 Task: Search one way flight ticket for 3 adults in first from Jamestown: Jamestown Regional Airport to Springfield: Abraham Lincoln Capital Airport on 5-2-2023. Choice of flights is Frontier. Number of bags: 1 carry on bag. Price is upto 100000. Outbound departure time preference is 21:30.
Action: Mouse moved to (379, 336)
Screenshot: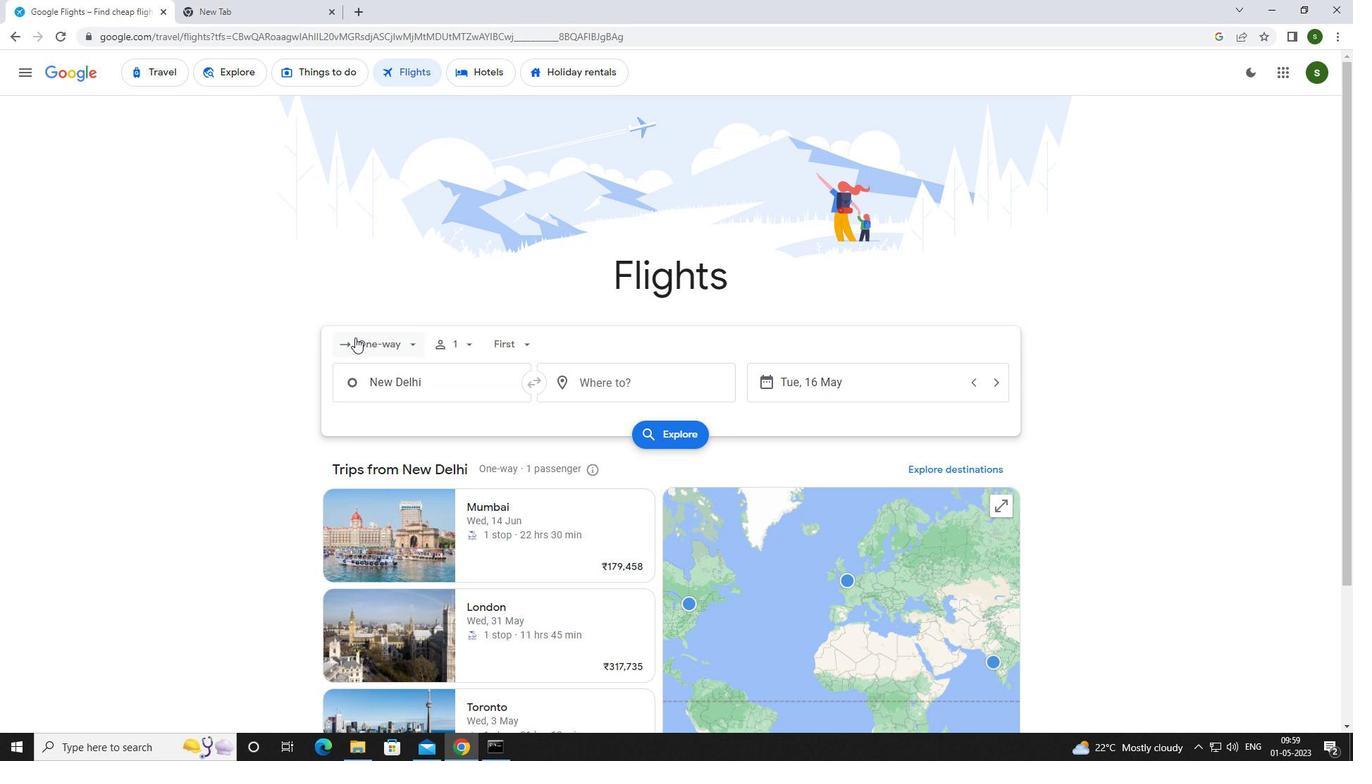
Action: Mouse pressed left at (379, 336)
Screenshot: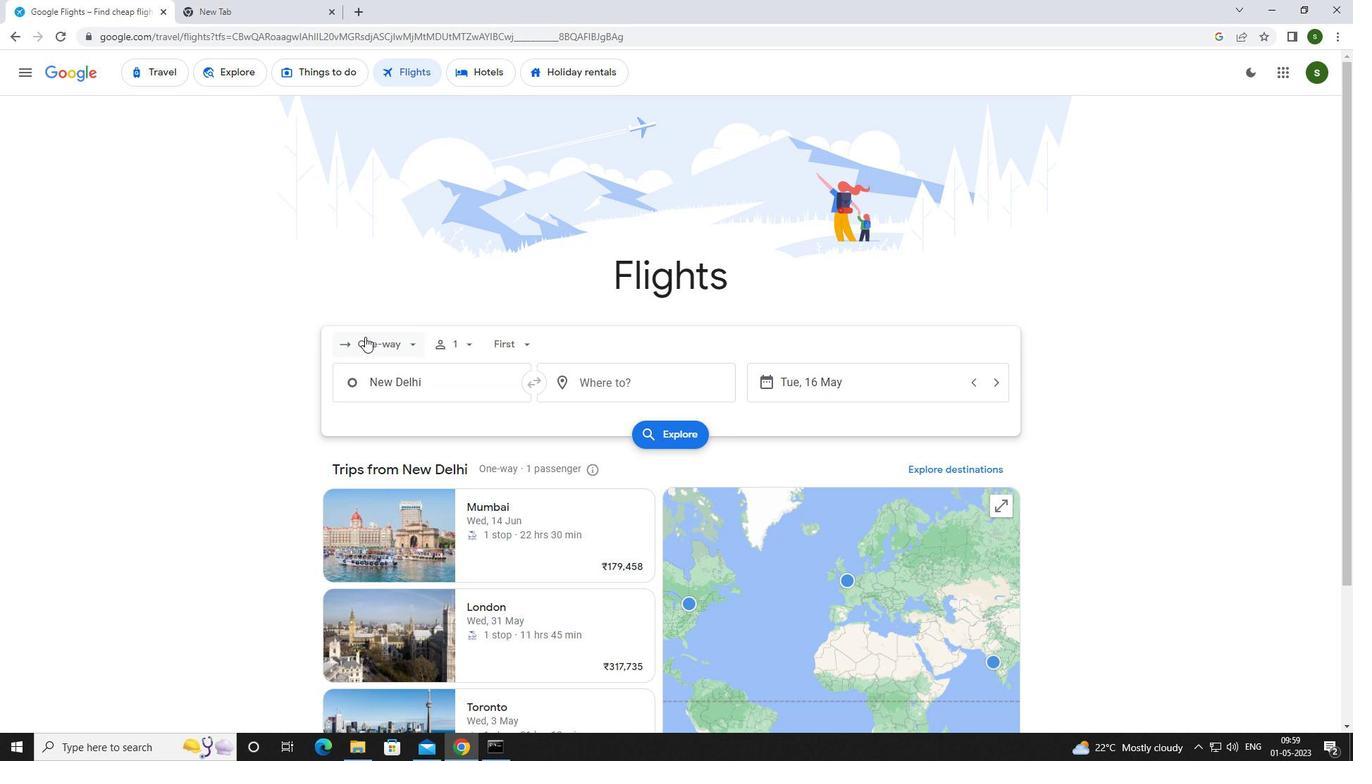 
Action: Mouse moved to (410, 405)
Screenshot: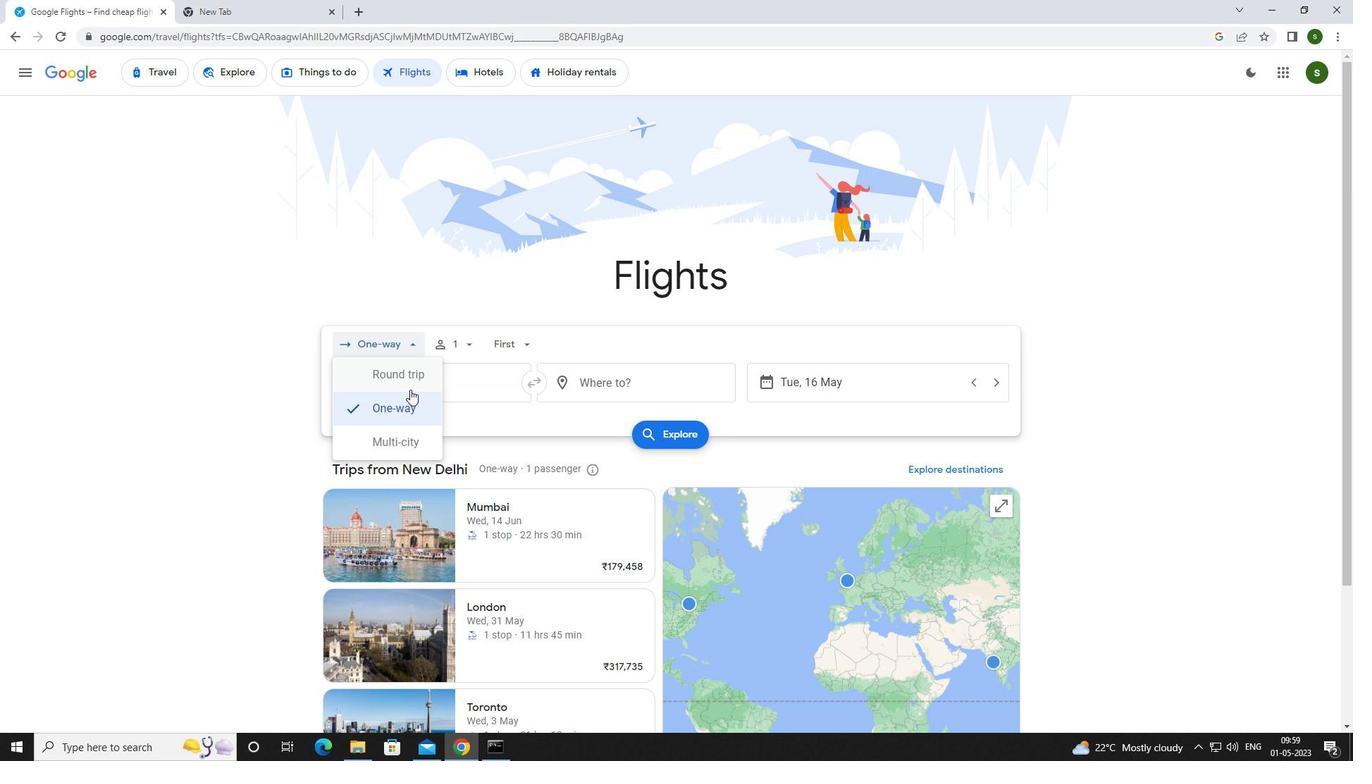 
Action: Mouse pressed left at (410, 405)
Screenshot: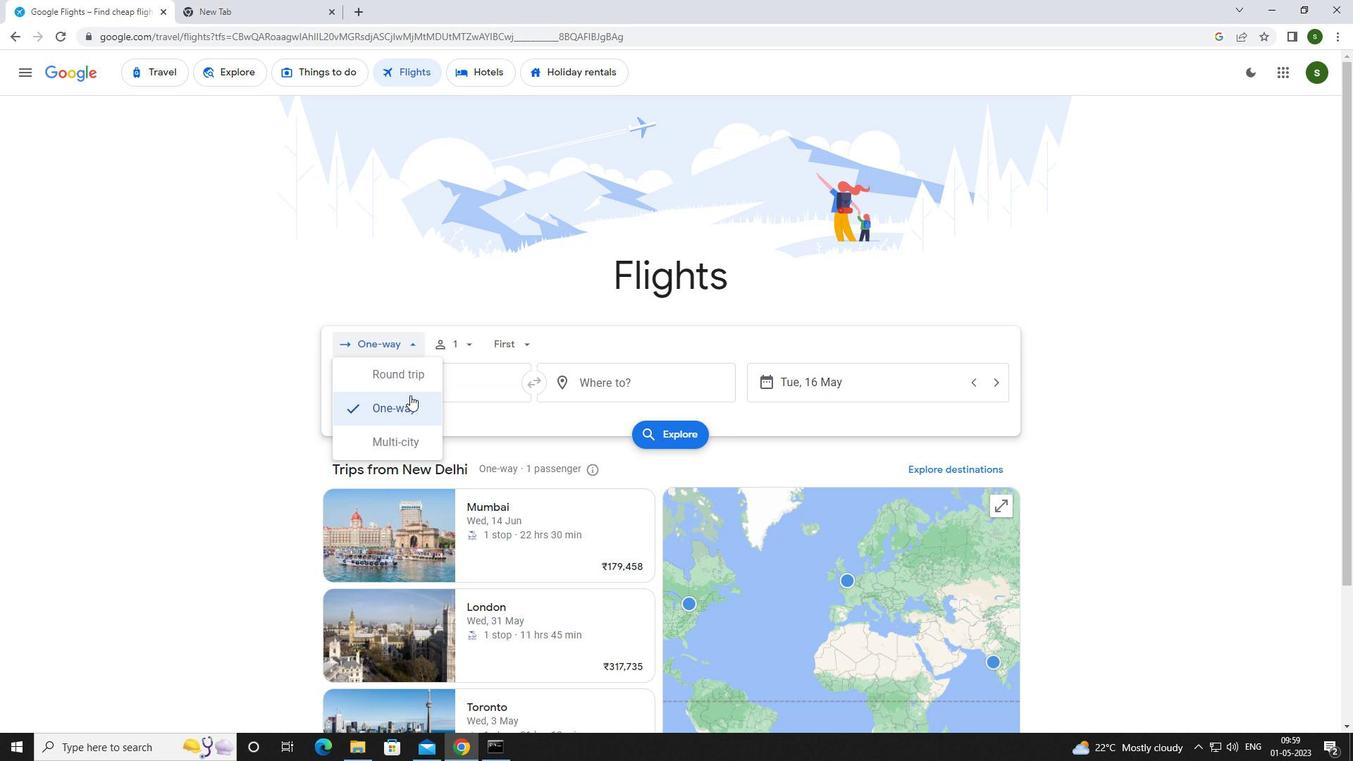 
Action: Mouse moved to (453, 343)
Screenshot: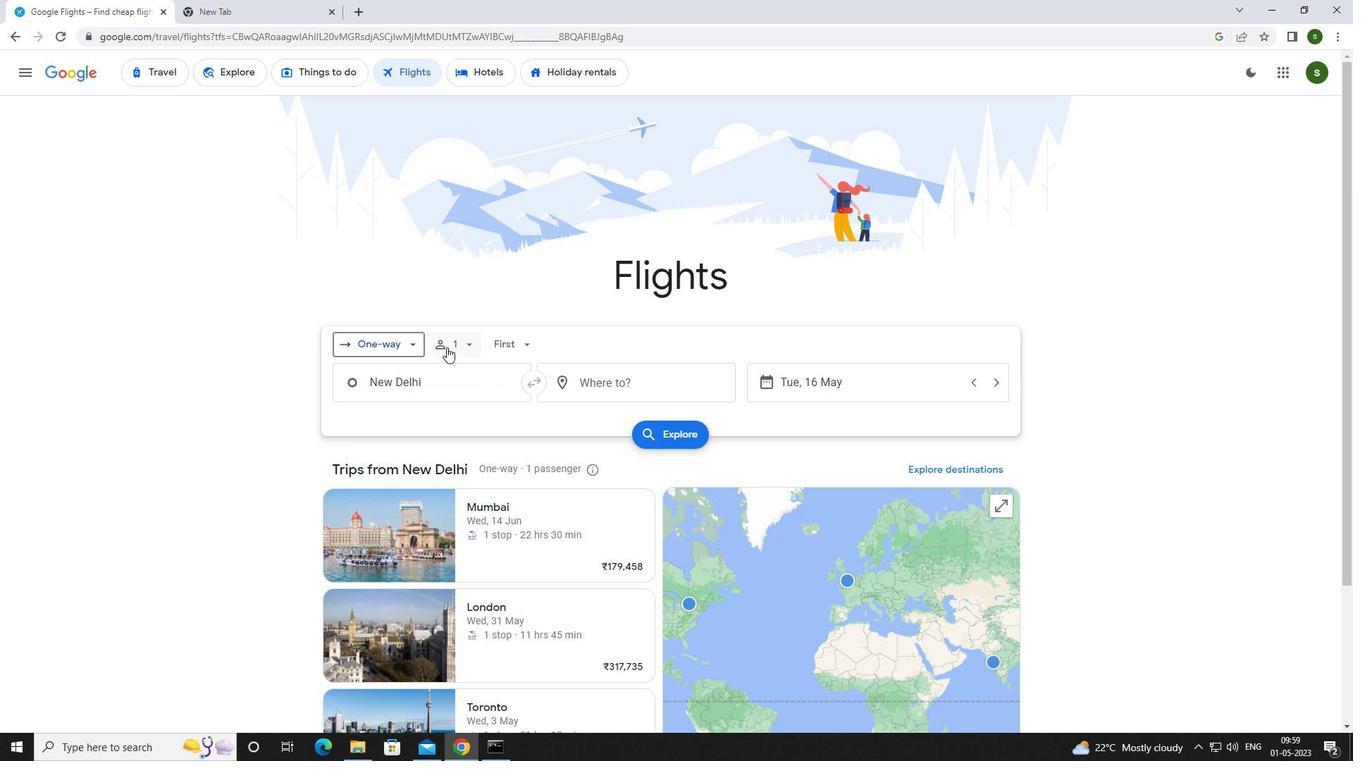 
Action: Mouse pressed left at (453, 343)
Screenshot: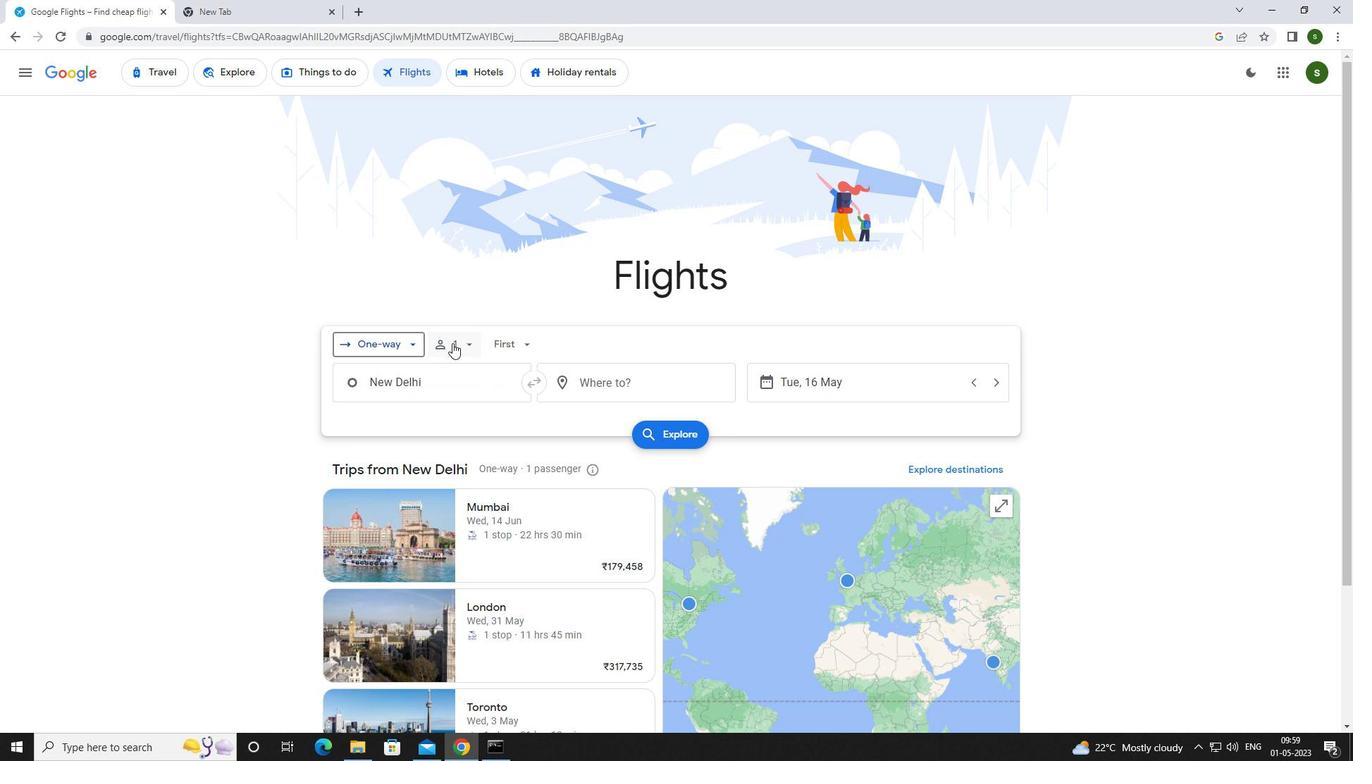 
Action: Mouse moved to (573, 387)
Screenshot: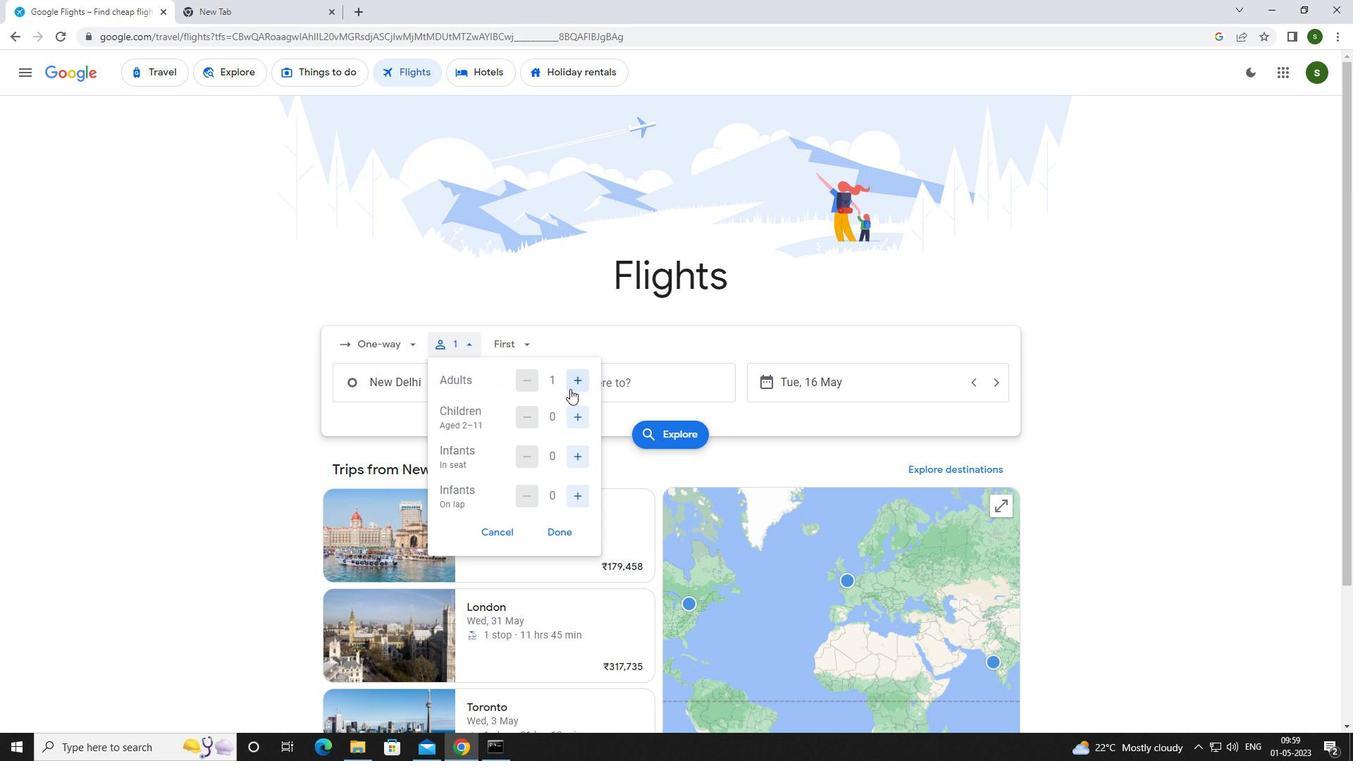 
Action: Mouse pressed left at (573, 387)
Screenshot: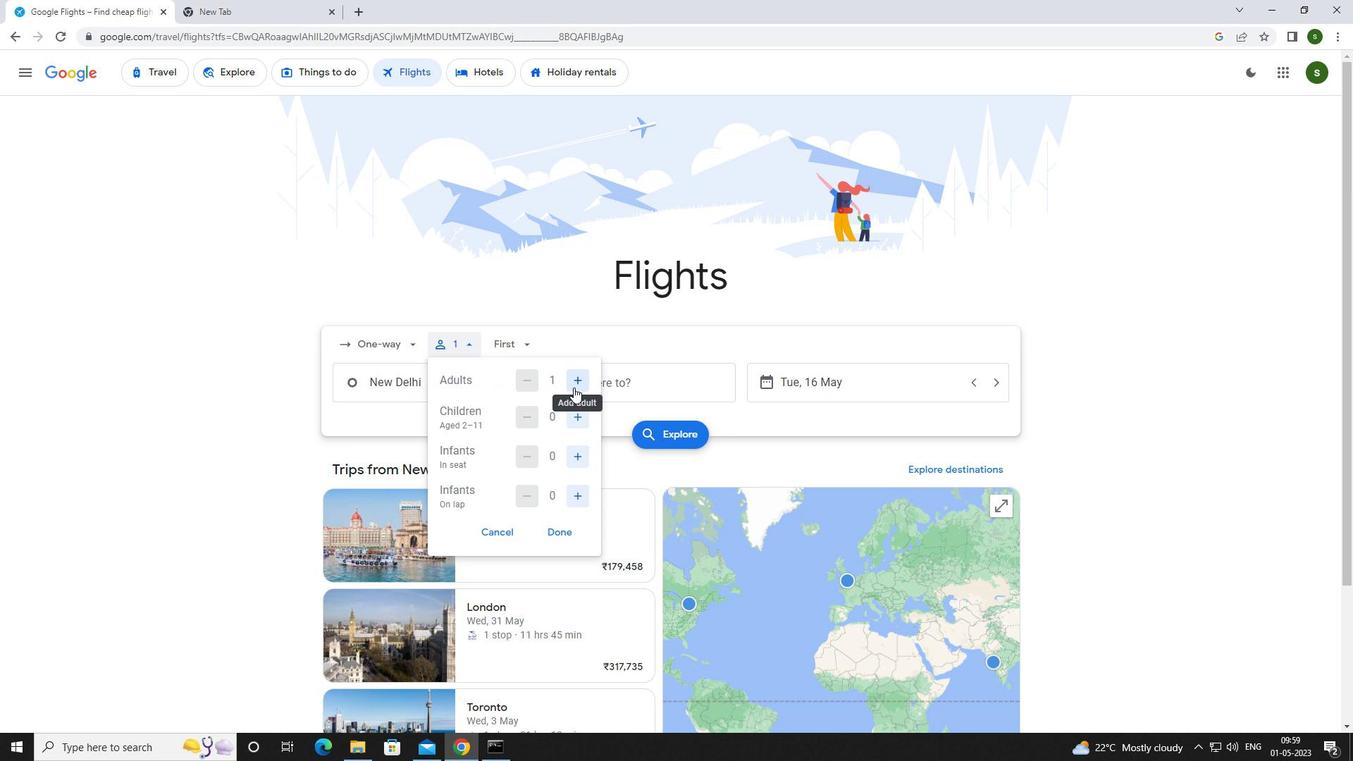 
Action: Mouse pressed left at (573, 387)
Screenshot: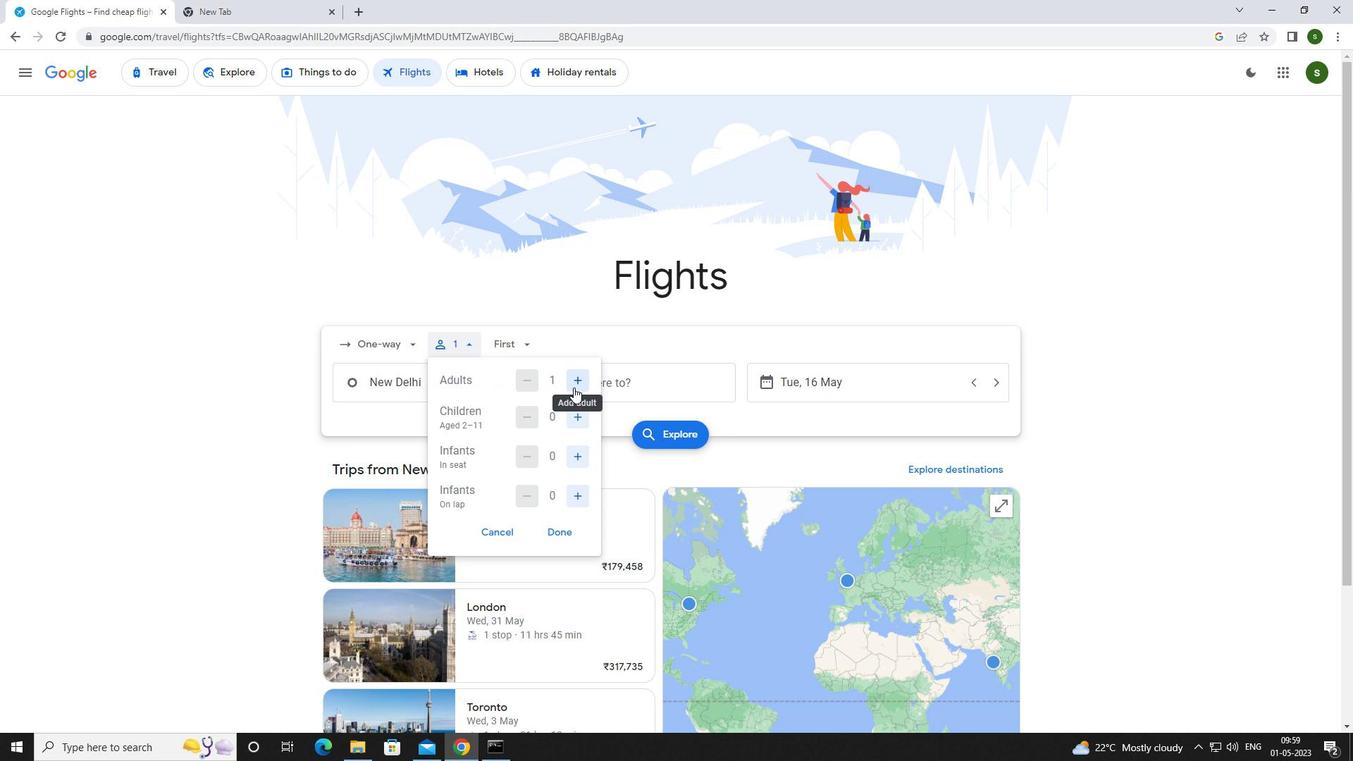 
Action: Mouse moved to (520, 343)
Screenshot: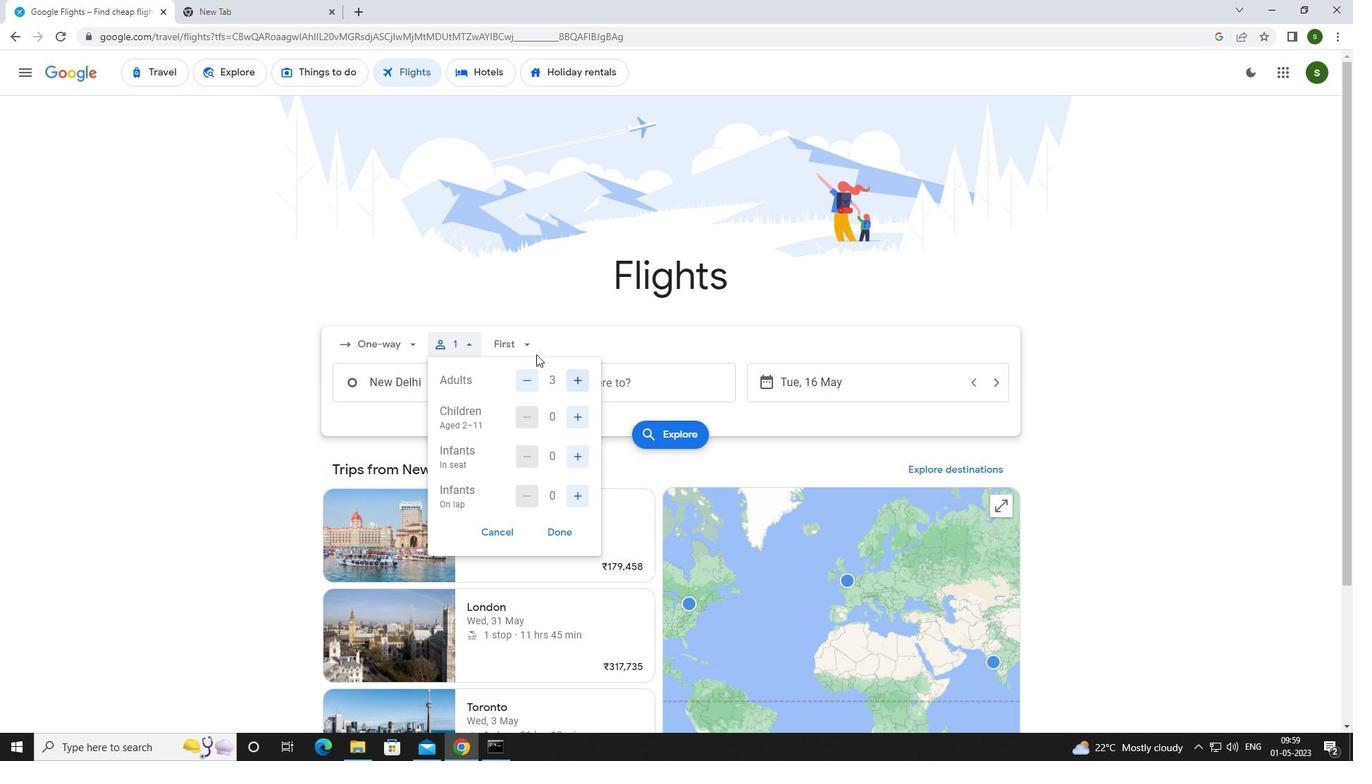 
Action: Mouse pressed left at (520, 343)
Screenshot: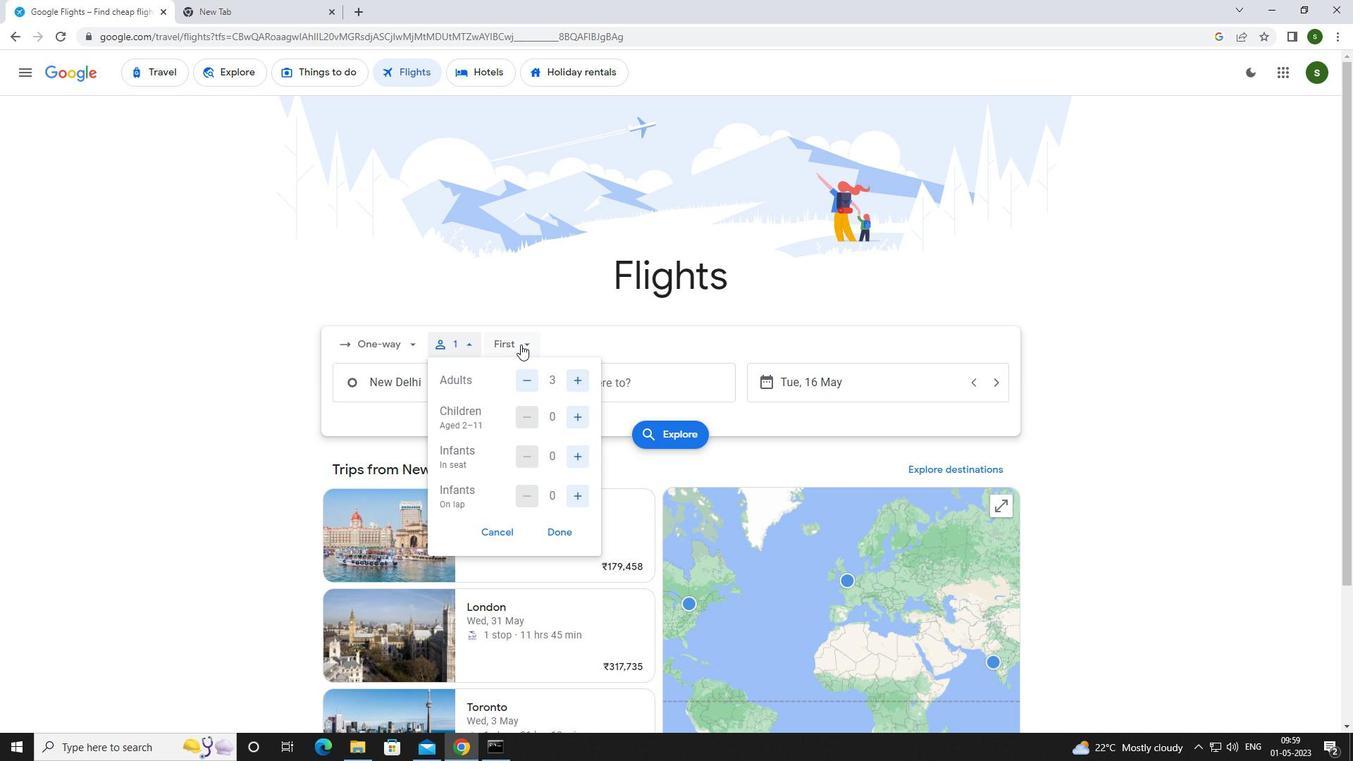 
Action: Mouse moved to (549, 473)
Screenshot: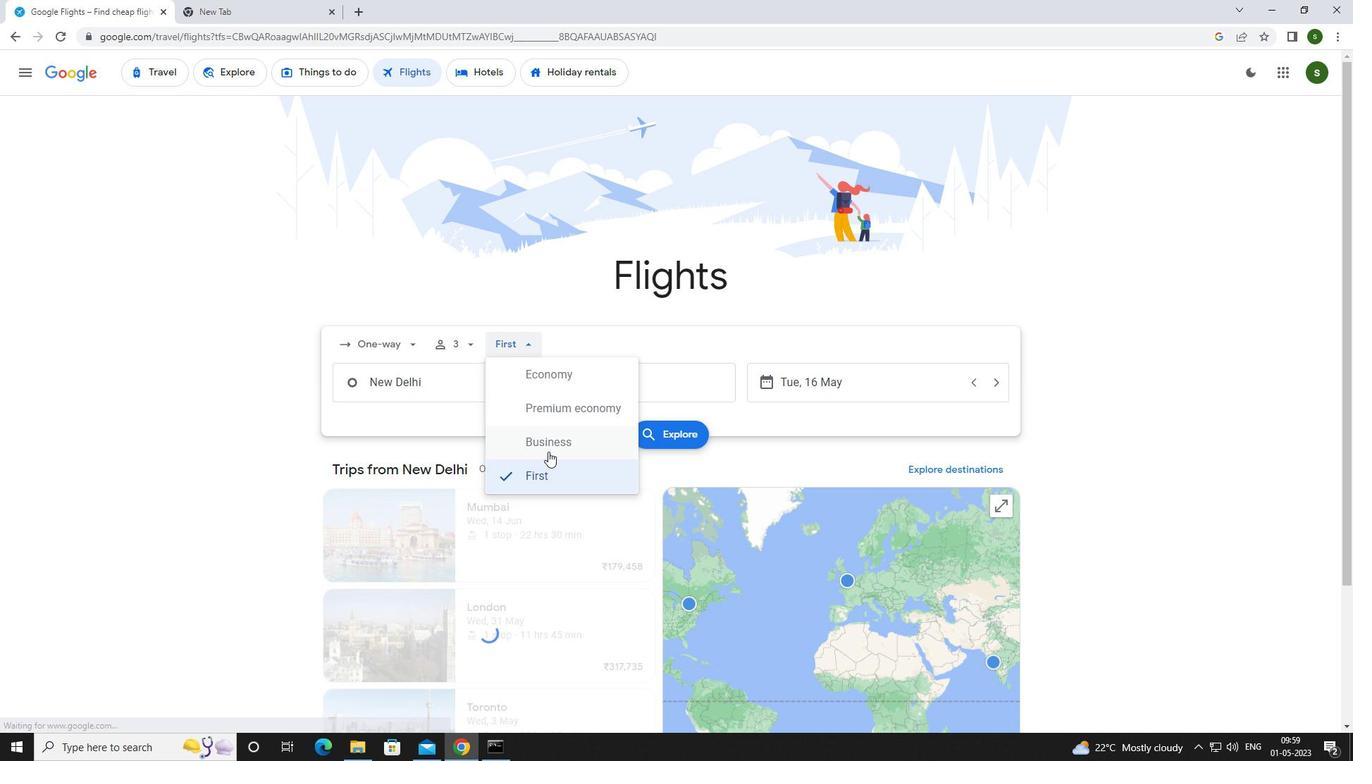 
Action: Mouse pressed left at (549, 473)
Screenshot: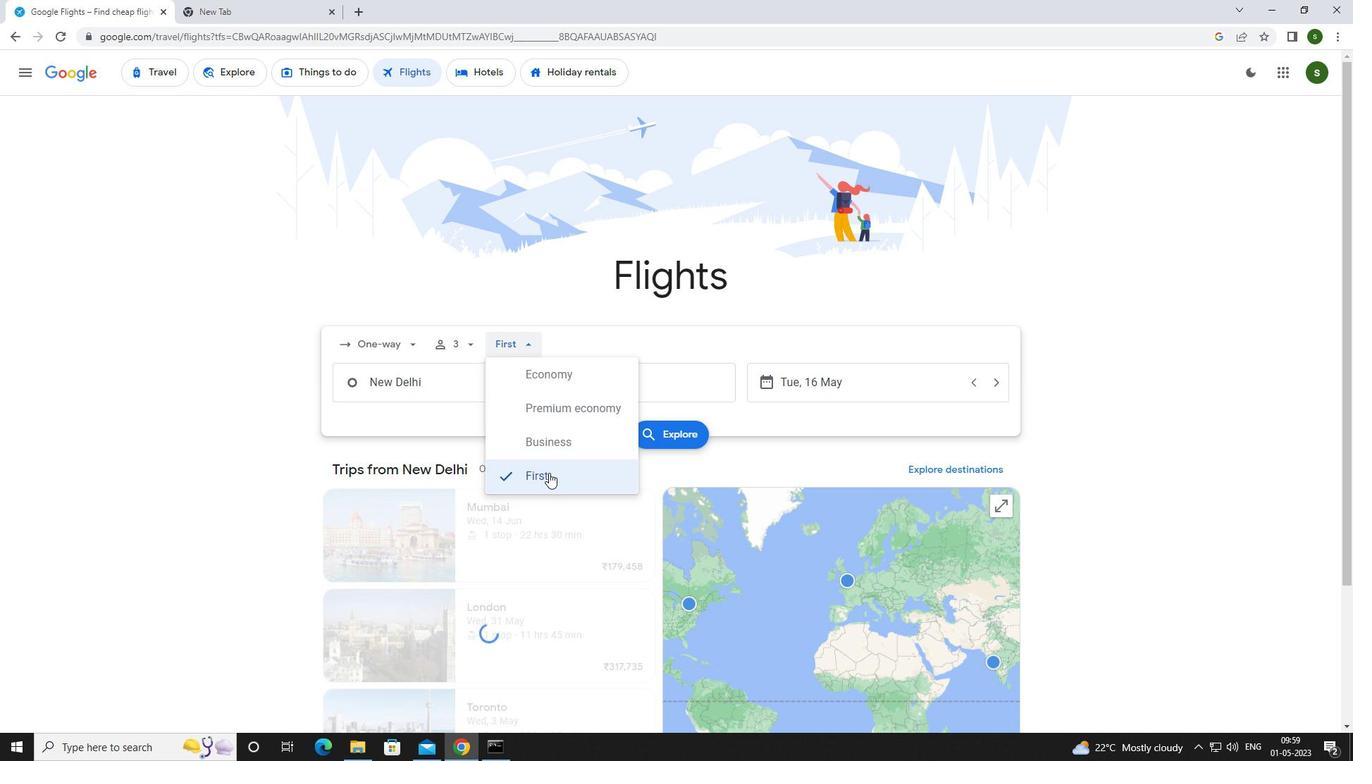 
Action: Mouse moved to (455, 384)
Screenshot: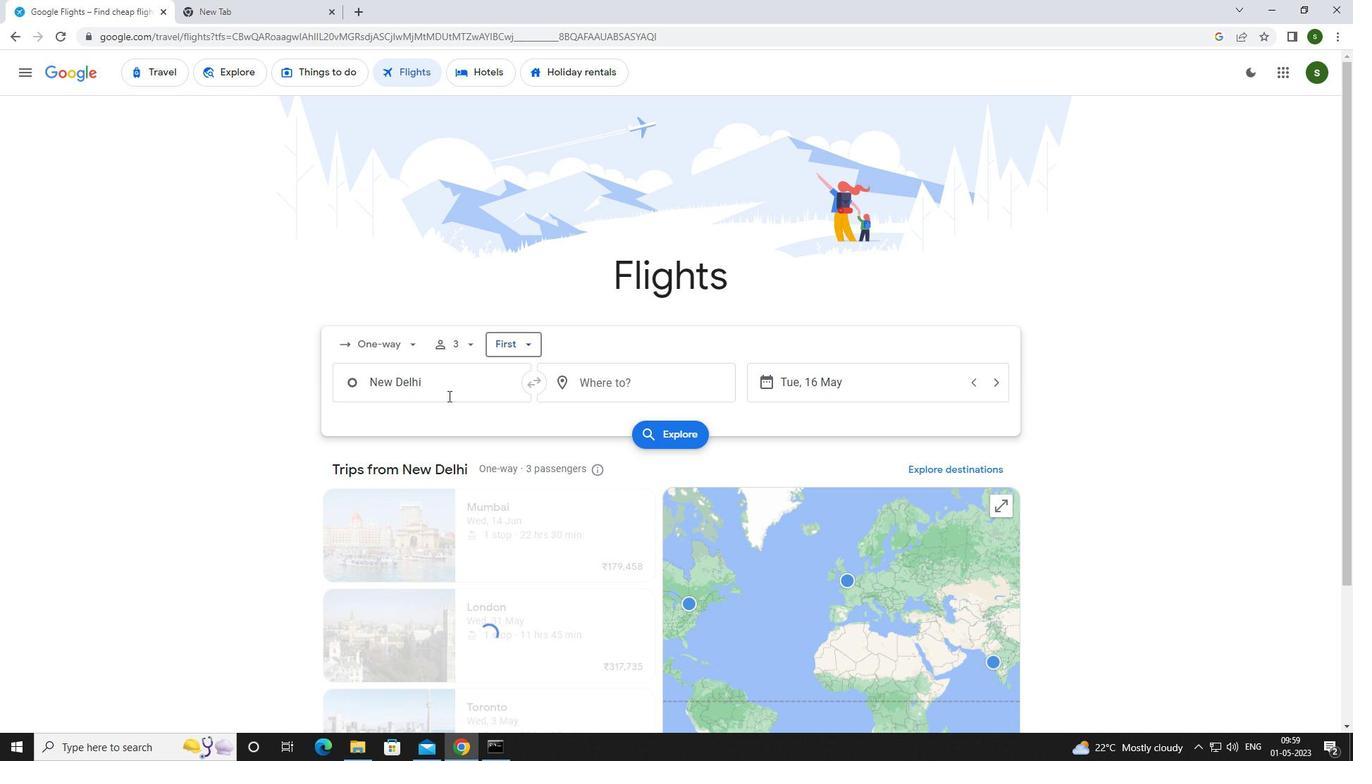 
Action: Mouse pressed left at (455, 384)
Screenshot: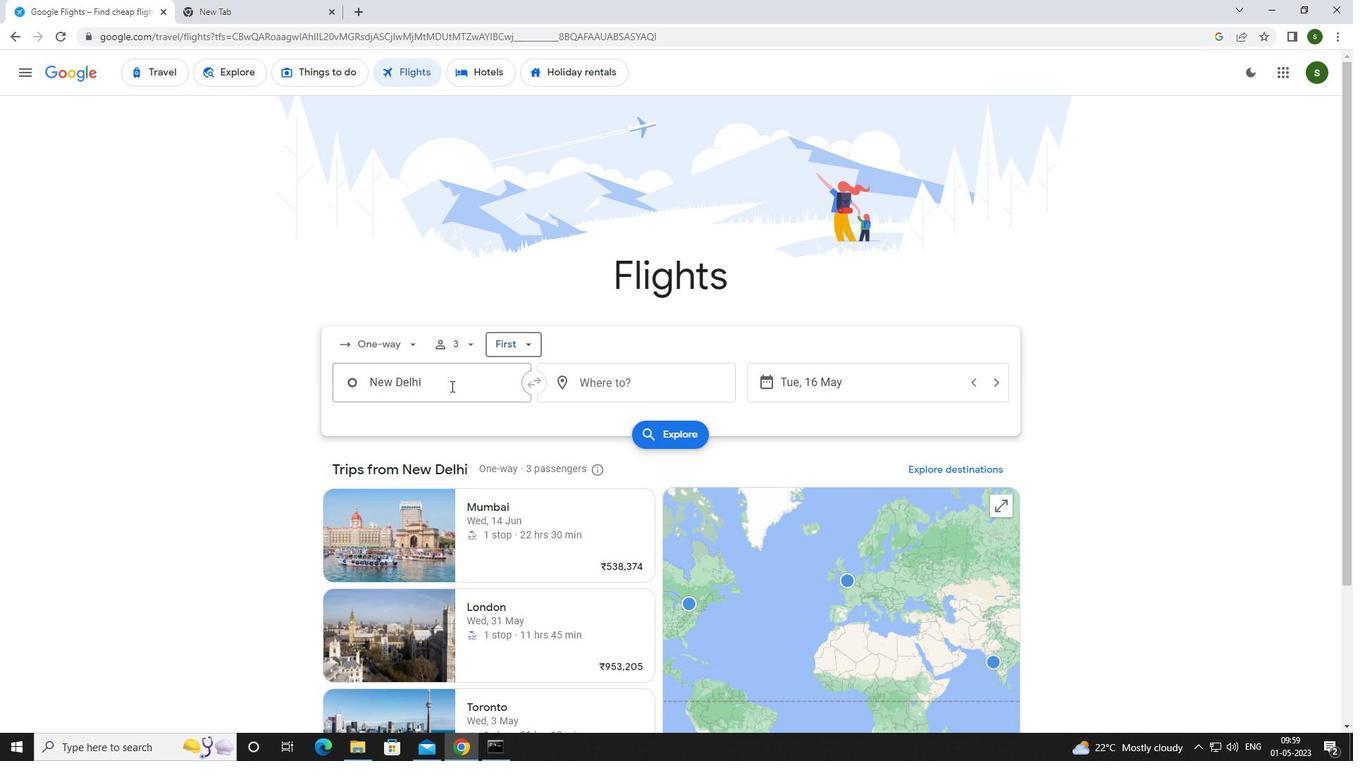
Action: Mouse moved to (455, 382)
Screenshot: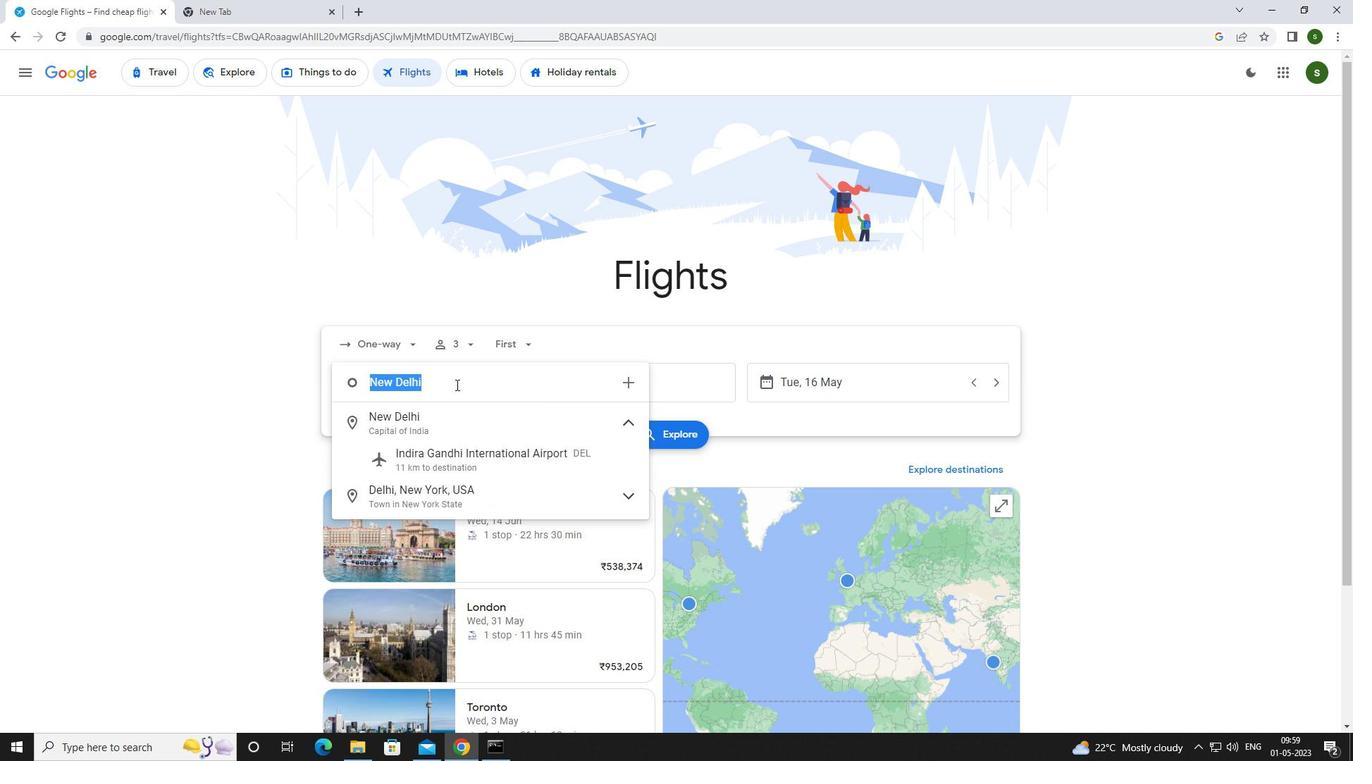 
Action: Key pressed <Key.caps_lock>j<Key.caps_lock>amestown
Screenshot: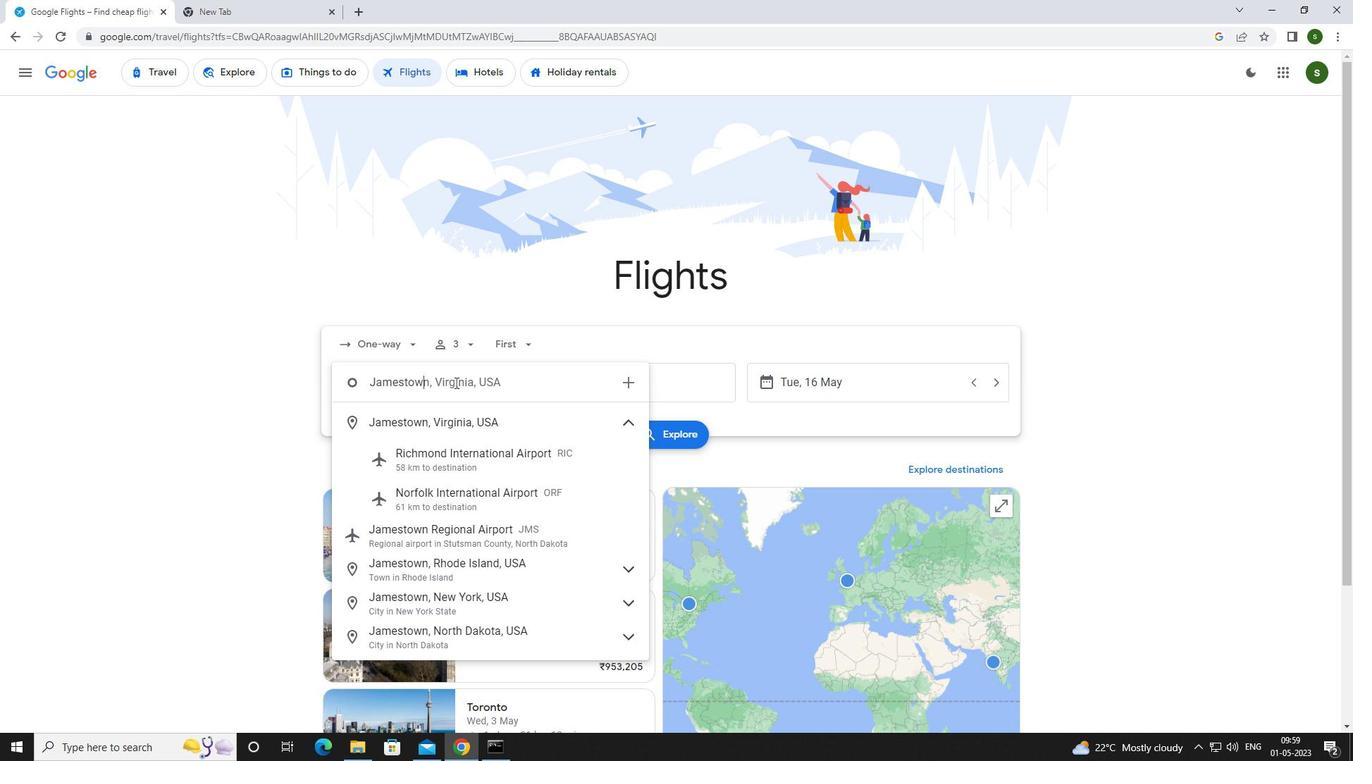 
Action: Mouse moved to (470, 532)
Screenshot: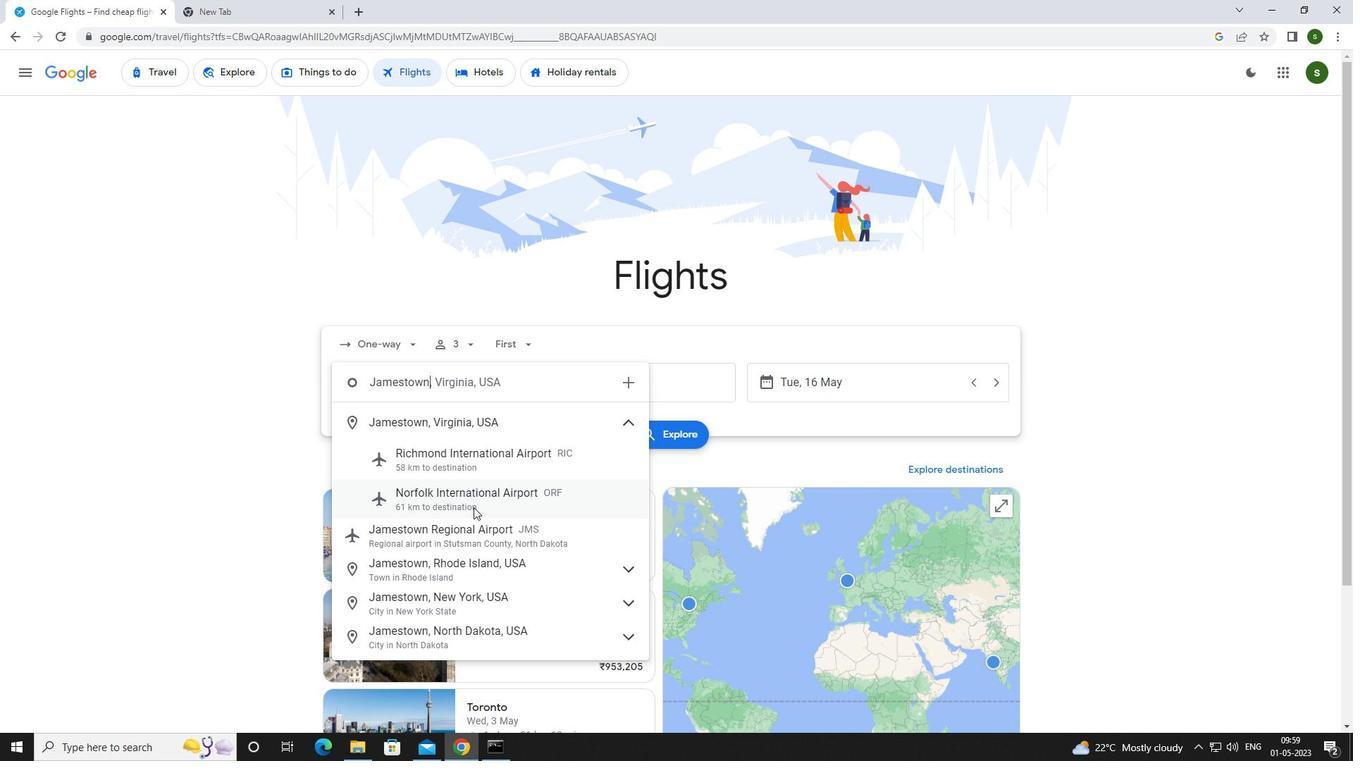 
Action: Mouse pressed left at (470, 532)
Screenshot: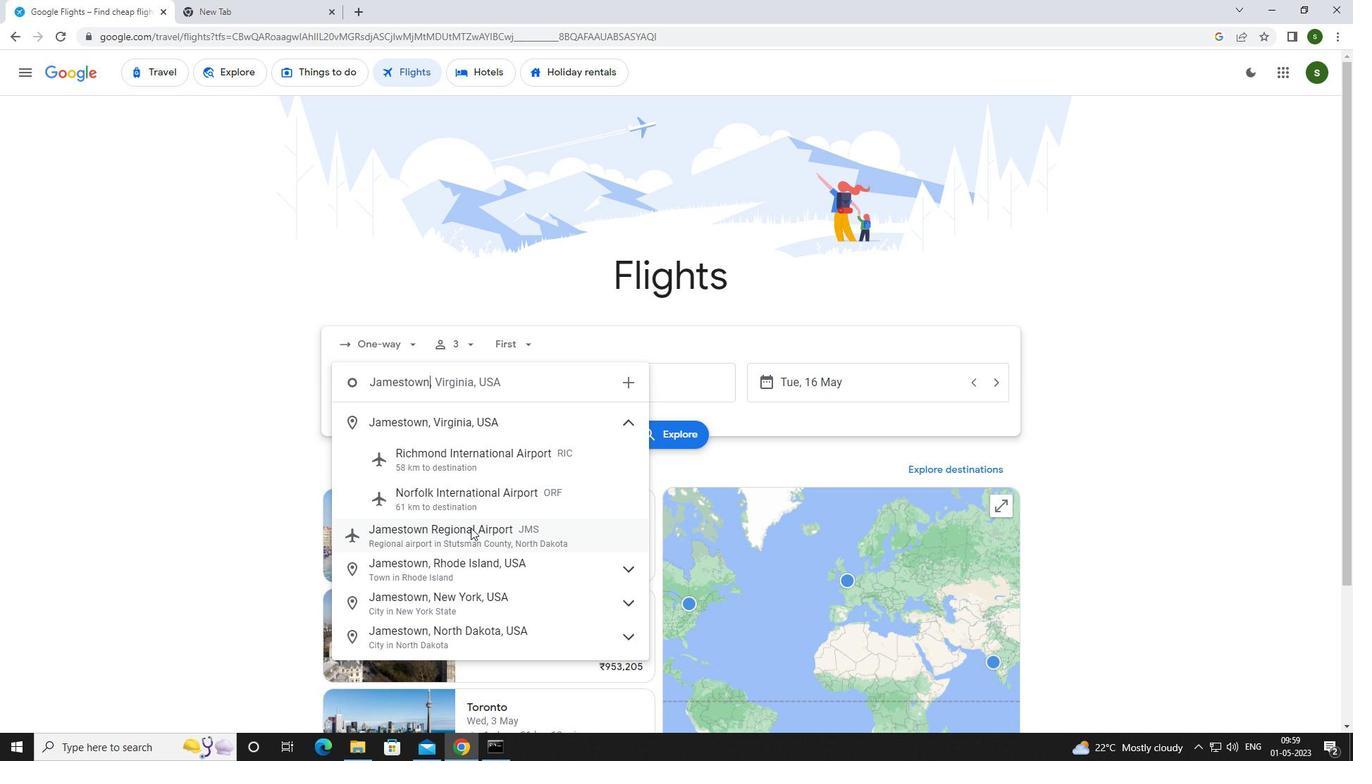 
Action: Mouse moved to (594, 385)
Screenshot: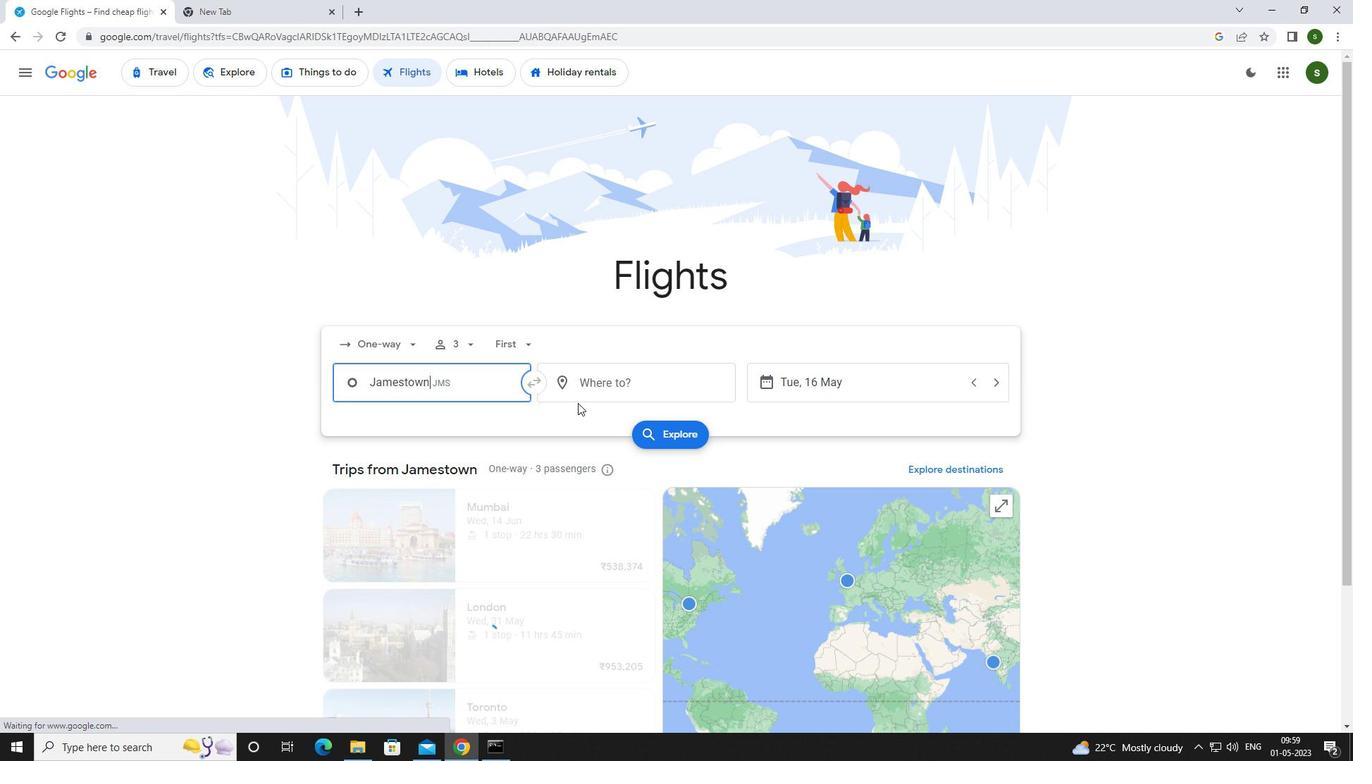 
Action: Mouse pressed left at (594, 385)
Screenshot: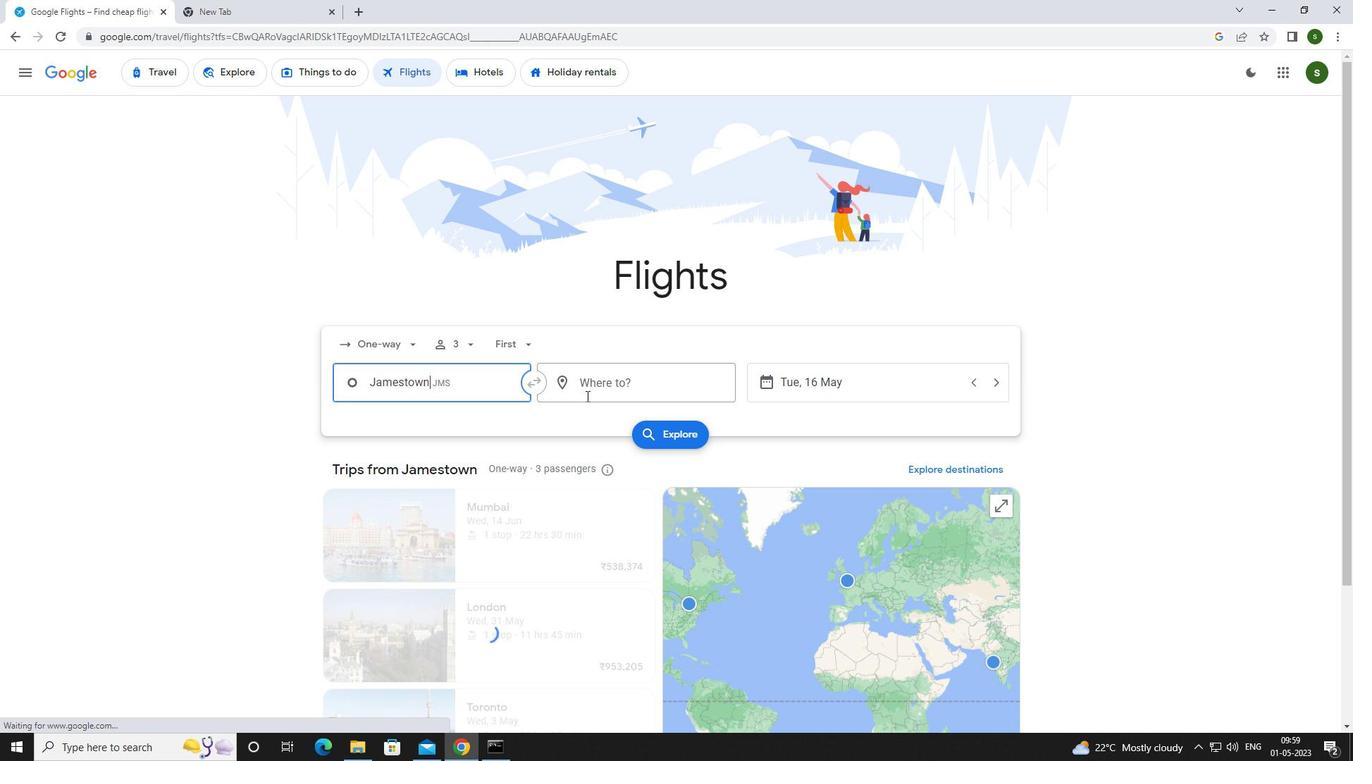 
Action: Mouse moved to (594, 385)
Screenshot: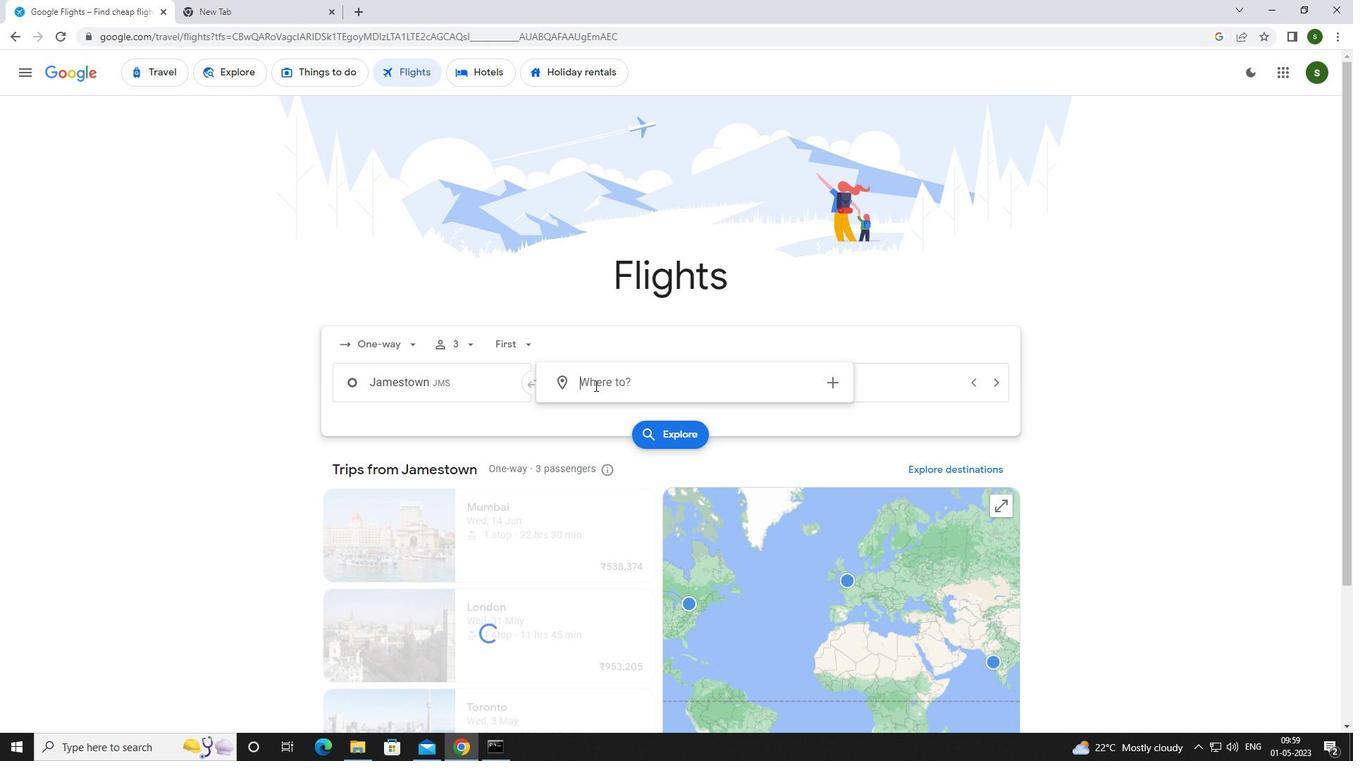 
Action: Key pressed <Key.caps_lock>s<Key.caps_lock>pringfield
Screenshot: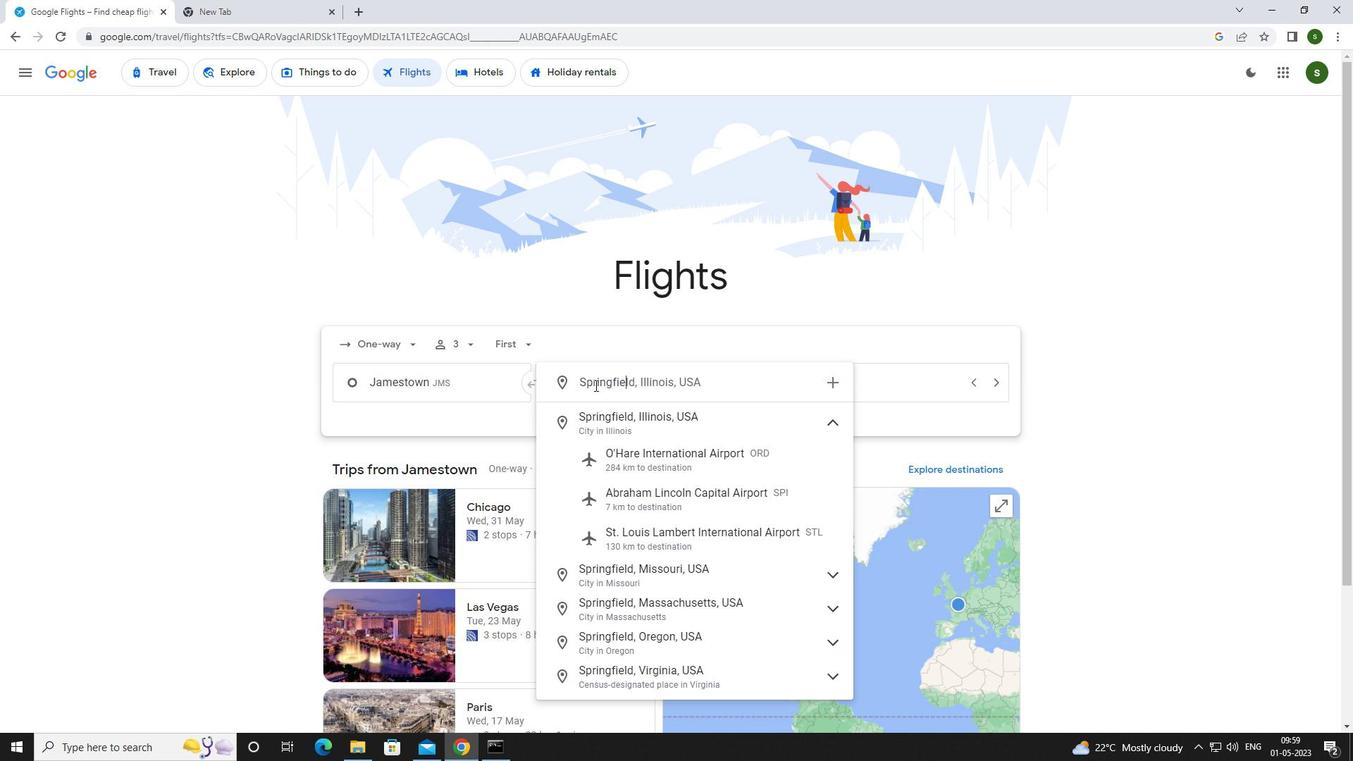 
Action: Mouse moved to (634, 494)
Screenshot: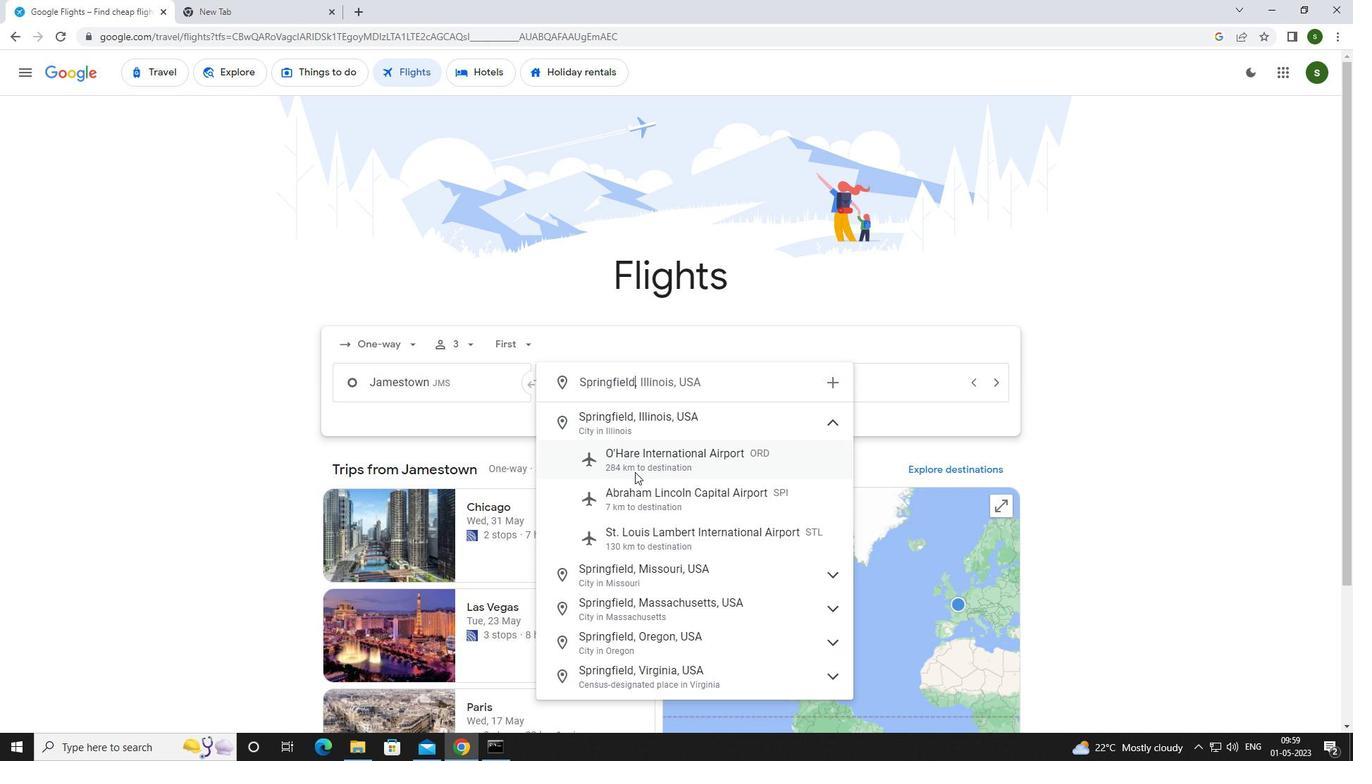 
Action: Mouse pressed left at (634, 494)
Screenshot: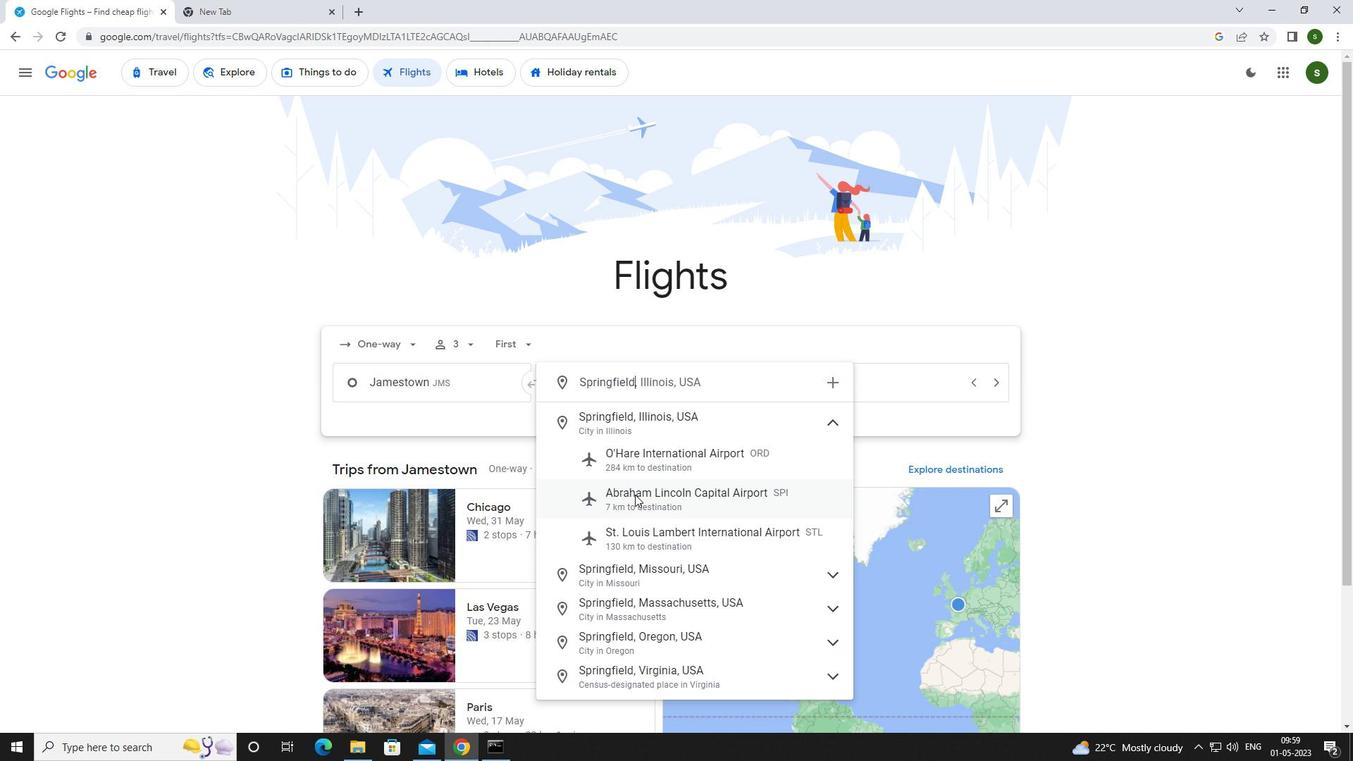 
Action: Mouse moved to (899, 379)
Screenshot: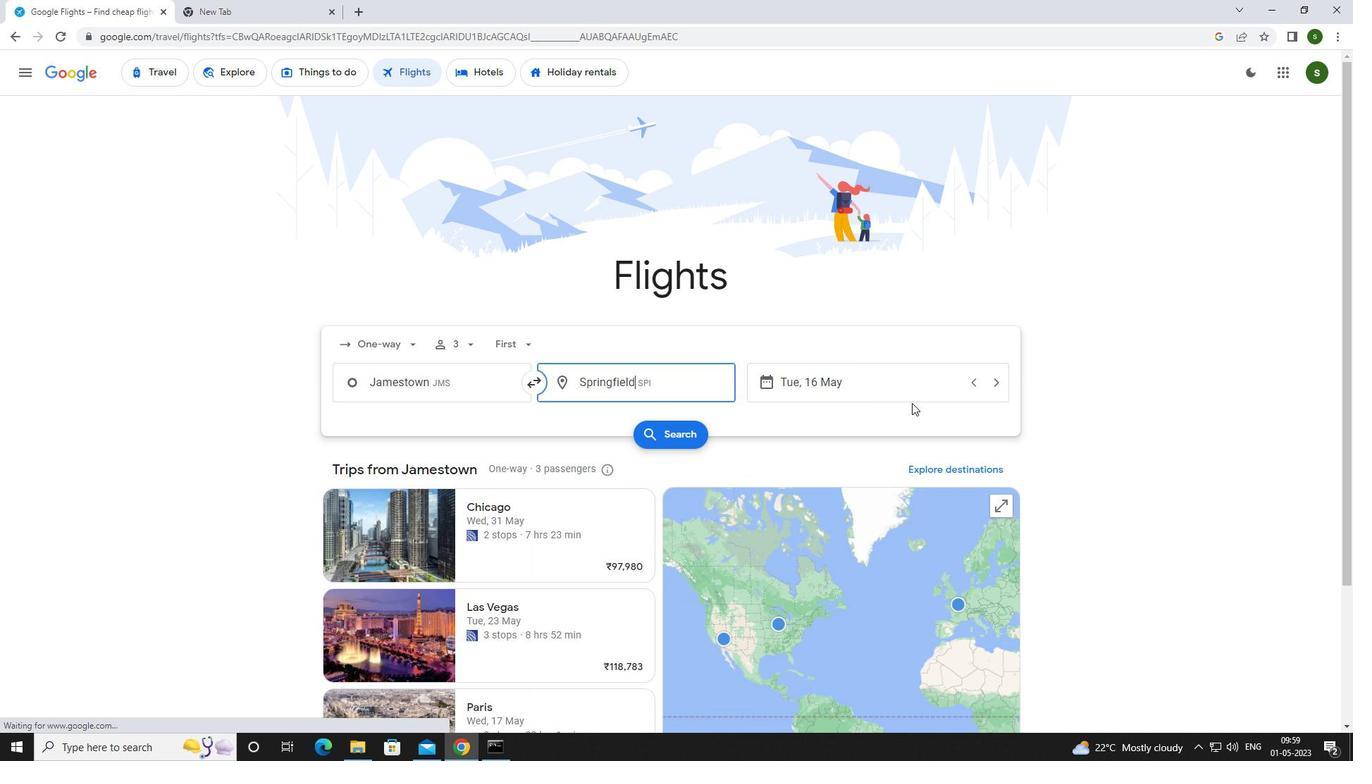 
Action: Mouse pressed left at (899, 379)
Screenshot: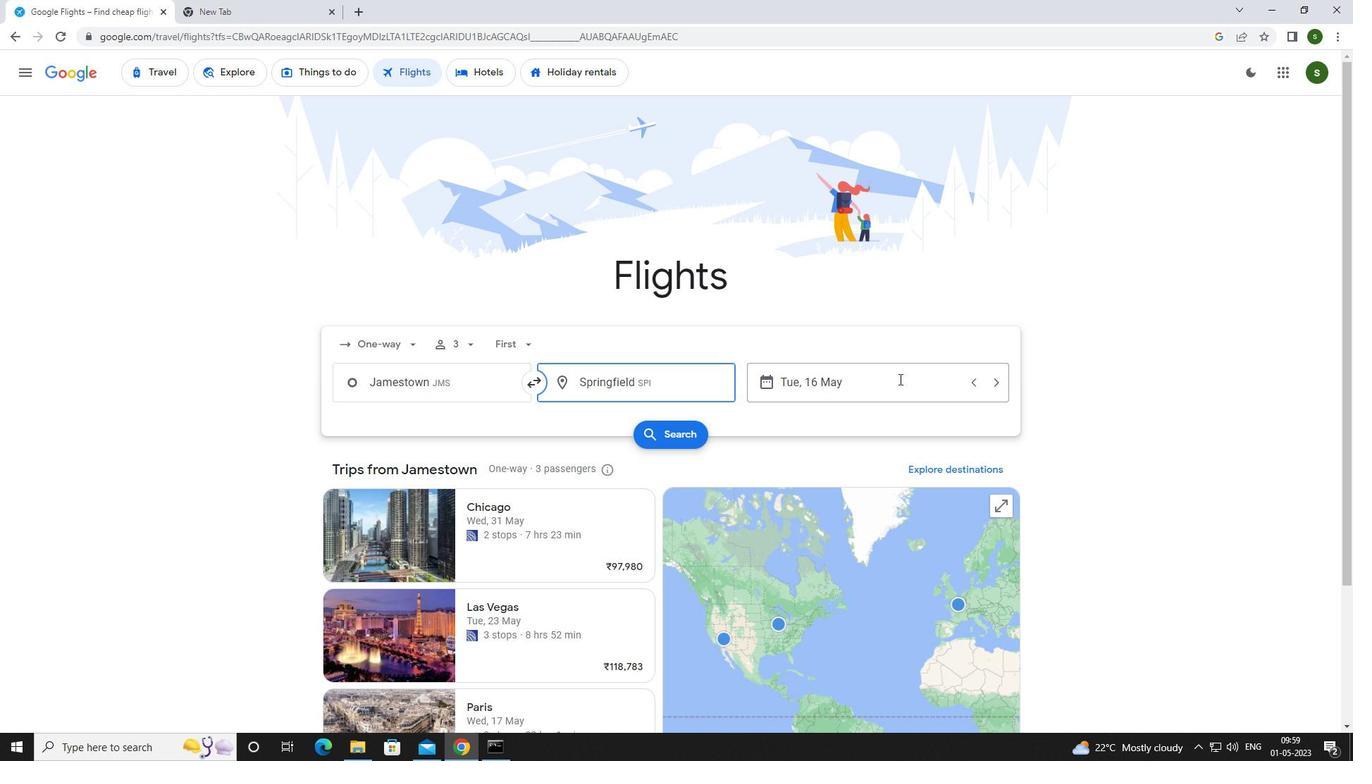 
Action: Mouse moved to (568, 477)
Screenshot: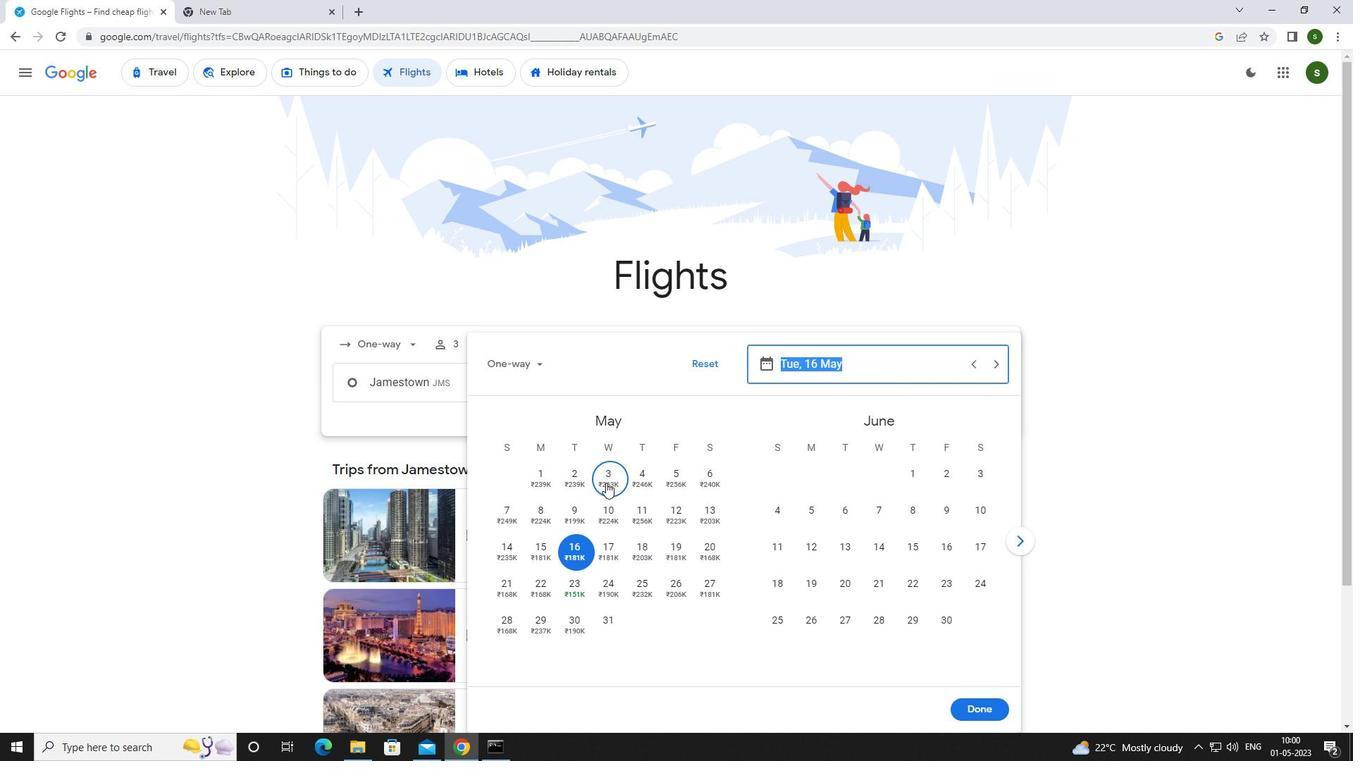 
Action: Mouse pressed left at (568, 477)
Screenshot: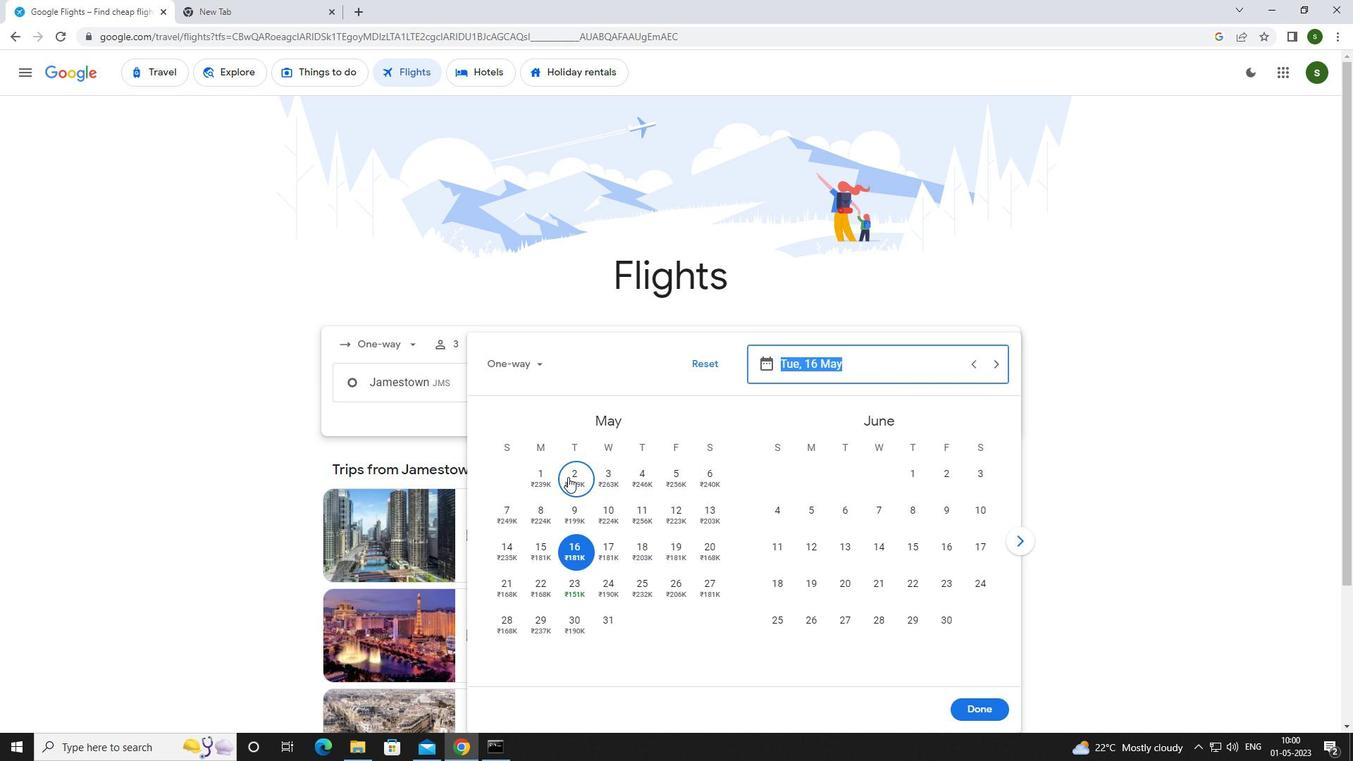 
Action: Mouse moved to (973, 708)
Screenshot: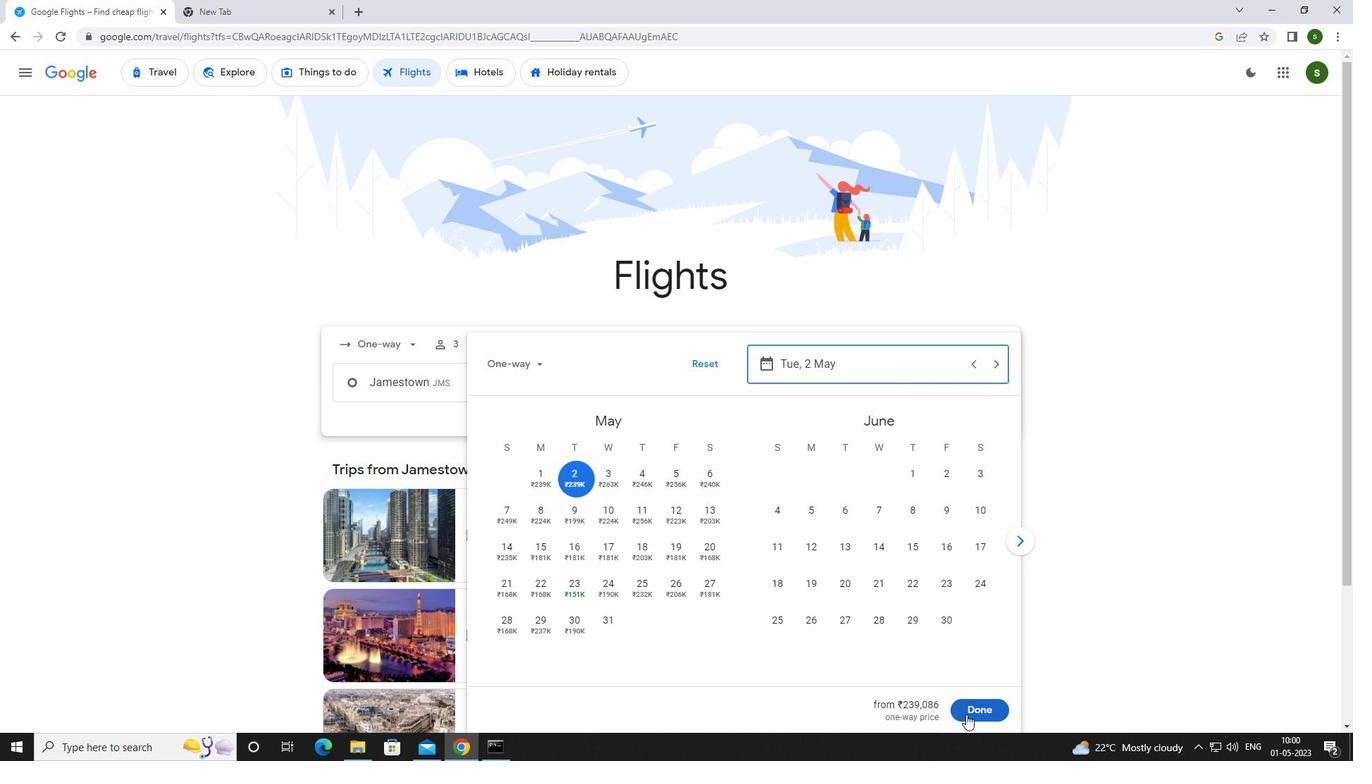 
Action: Mouse pressed left at (973, 708)
Screenshot: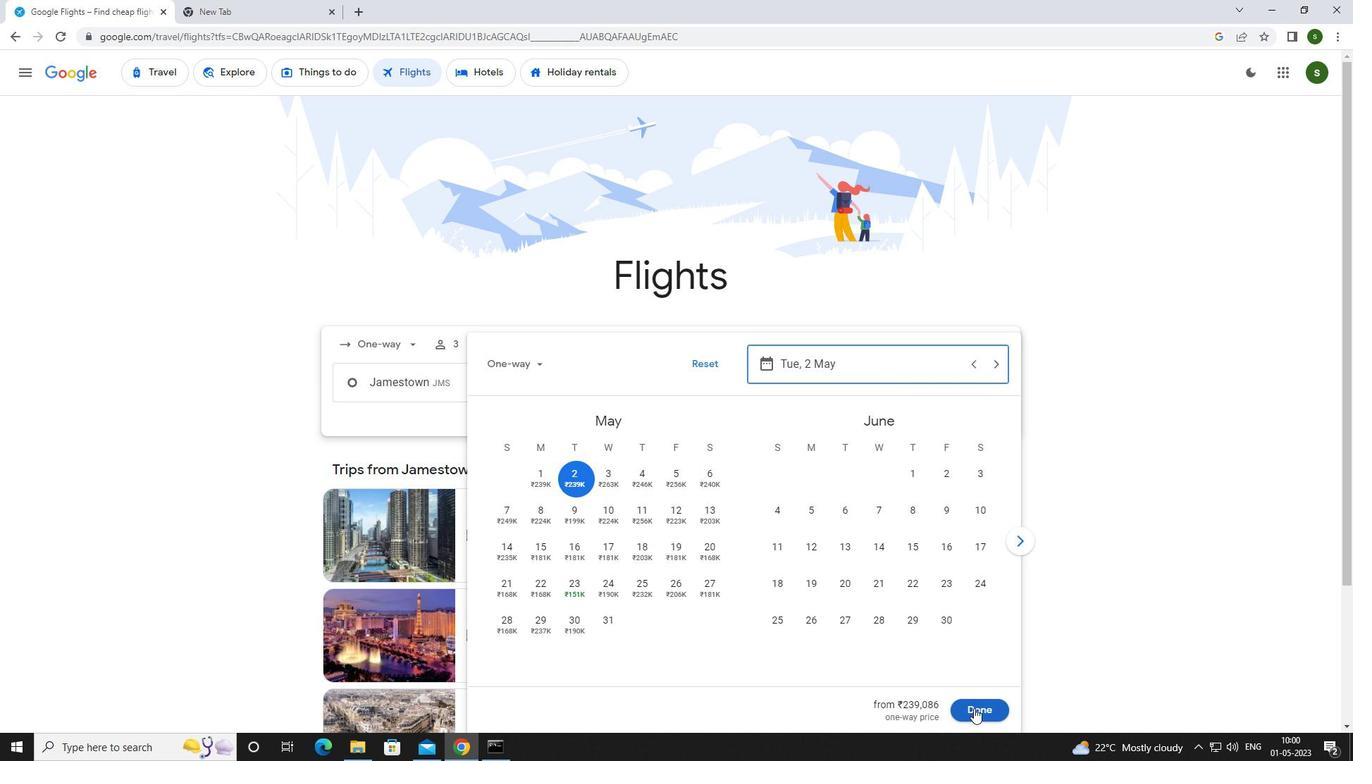 
Action: Mouse moved to (685, 436)
Screenshot: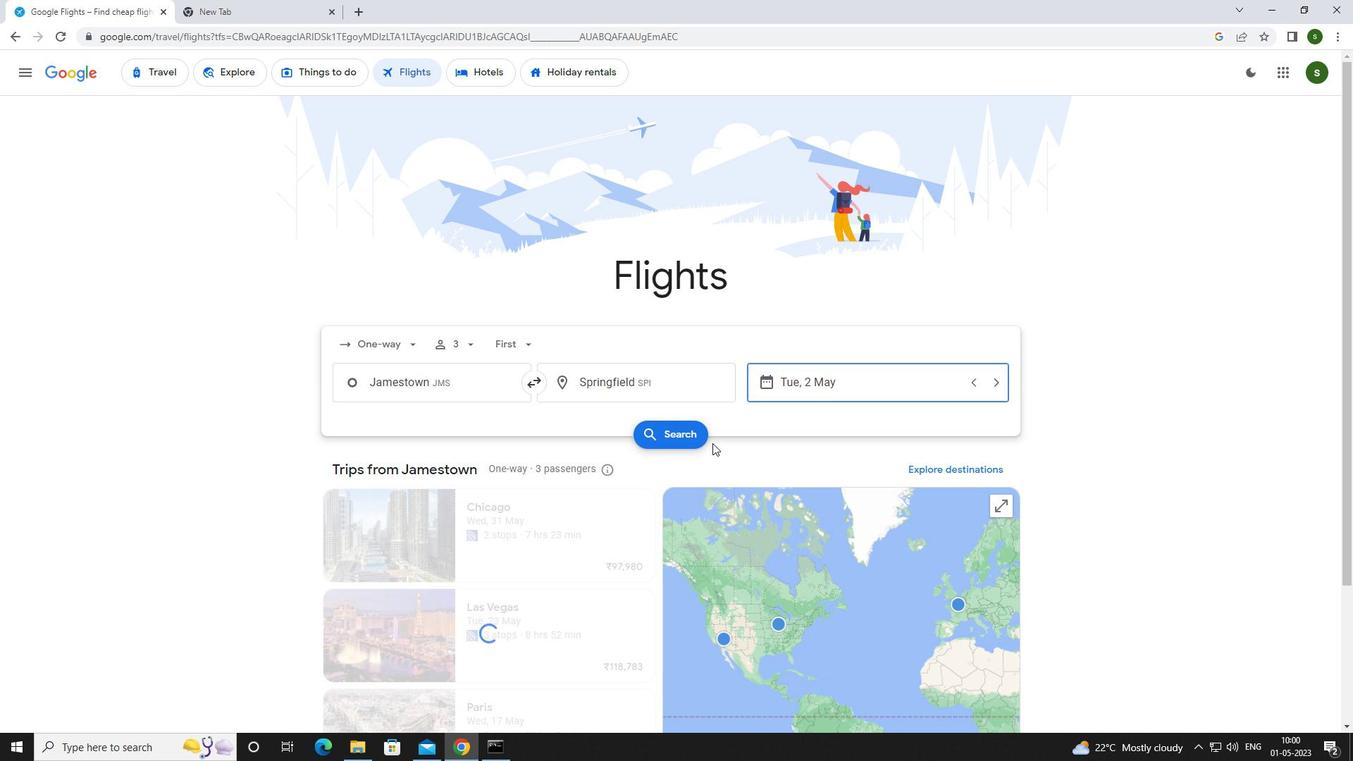 
Action: Mouse pressed left at (685, 436)
Screenshot: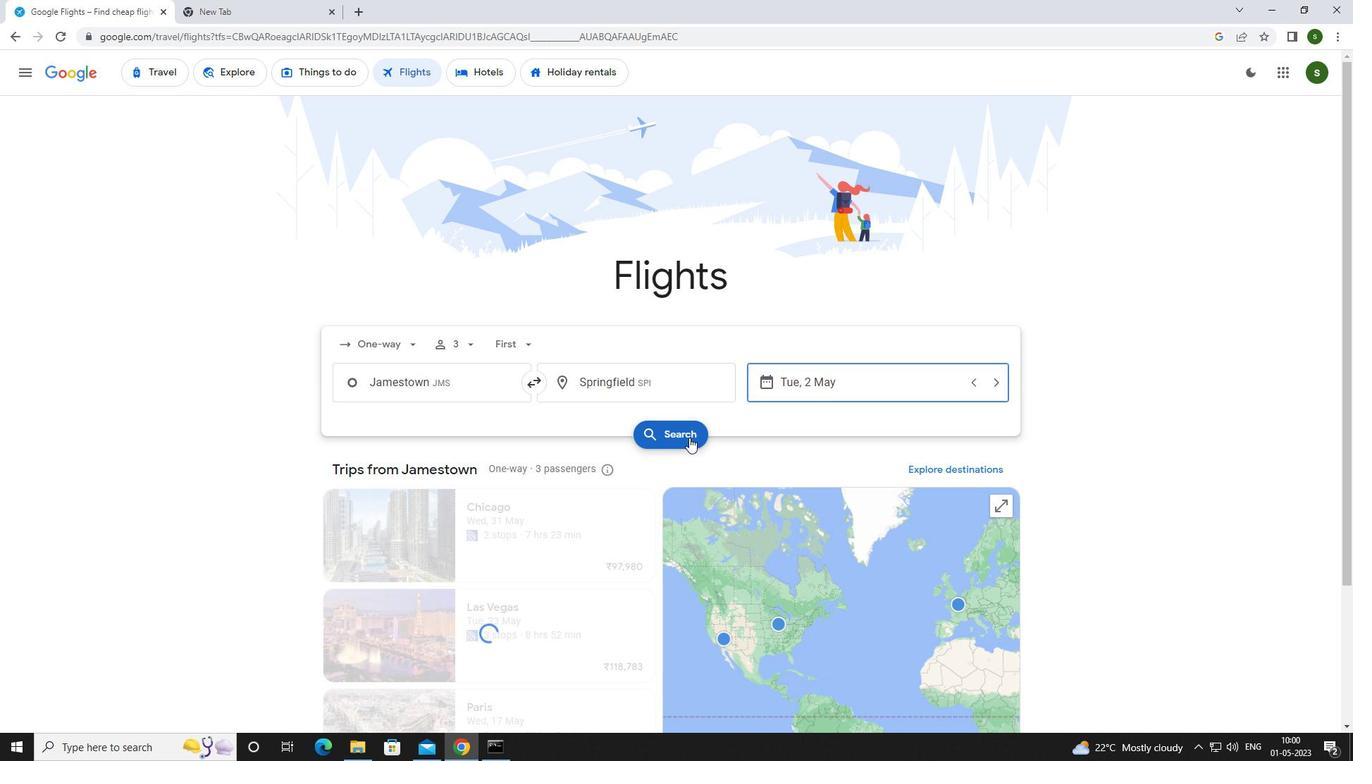 
Action: Mouse moved to (349, 206)
Screenshot: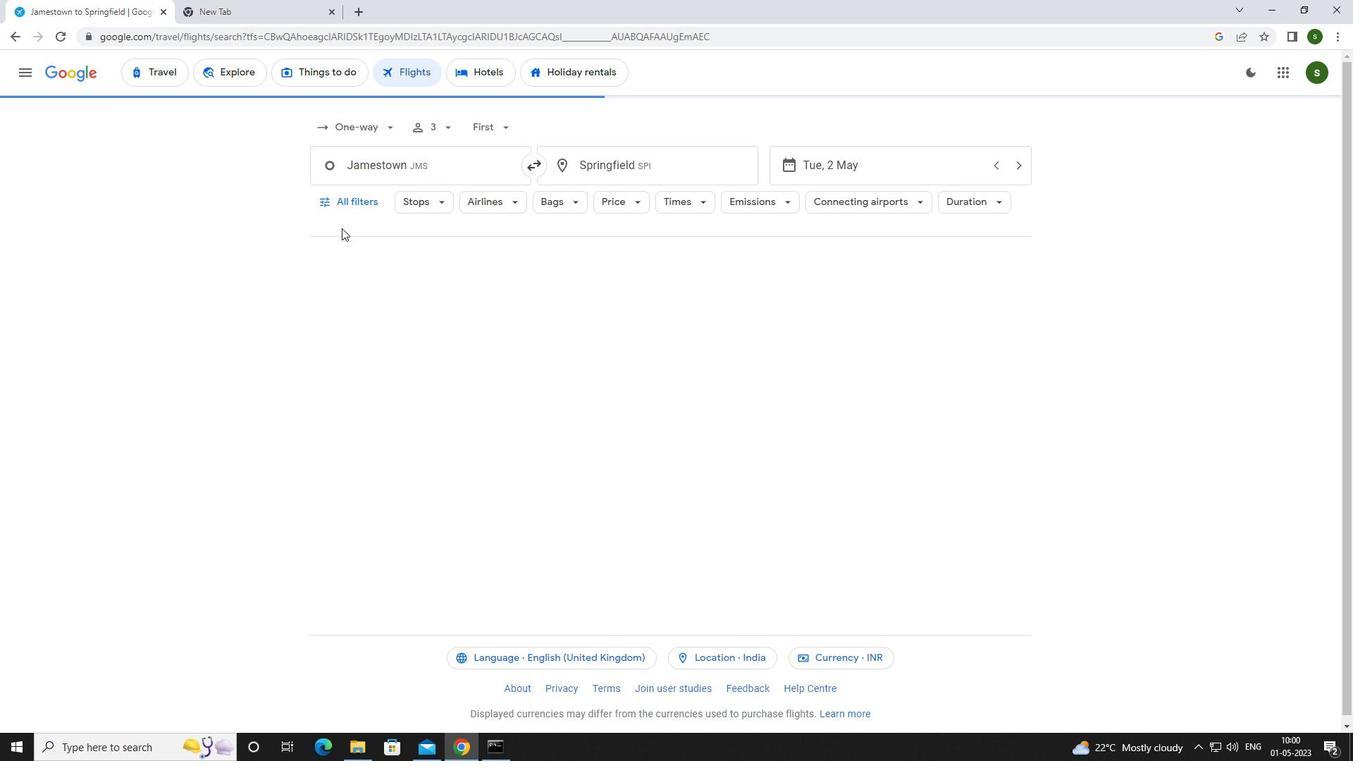 
Action: Mouse pressed left at (349, 206)
Screenshot: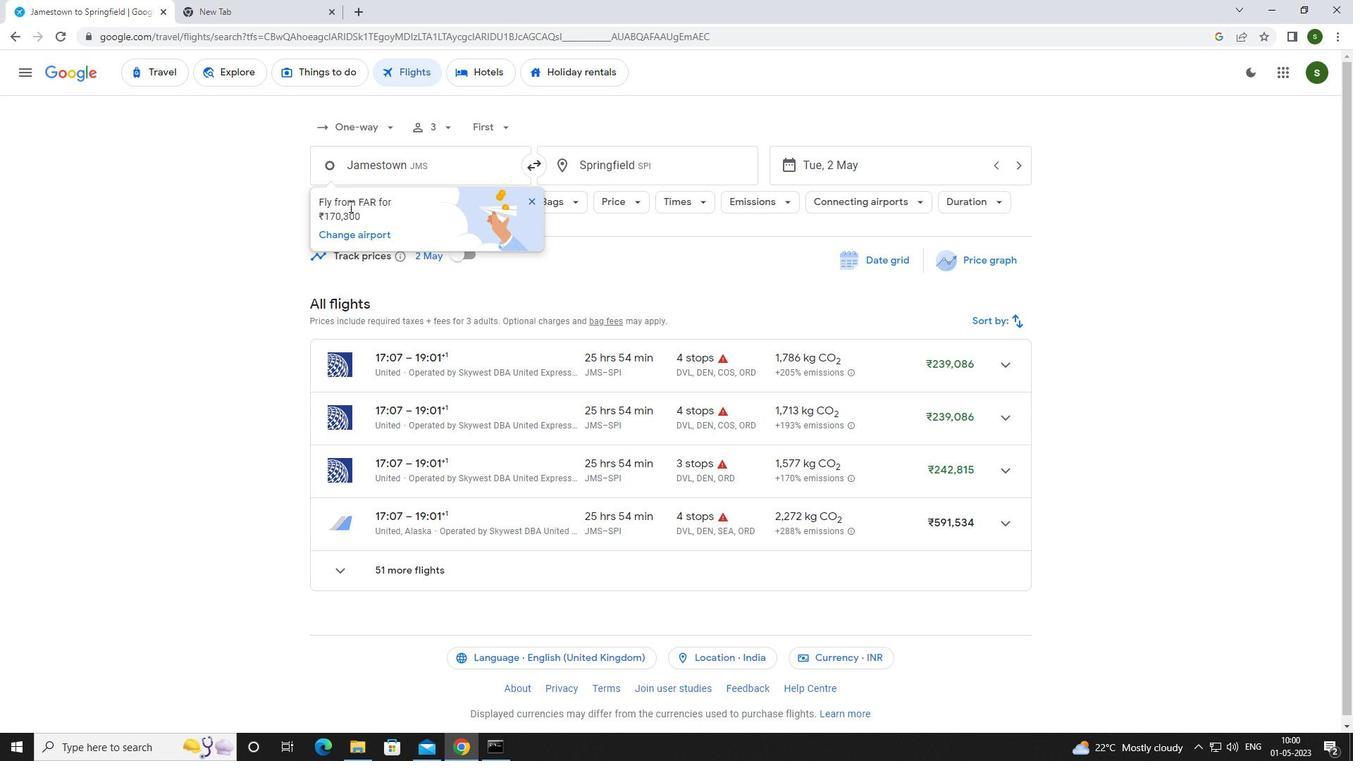 
Action: Mouse moved to (269, 222)
Screenshot: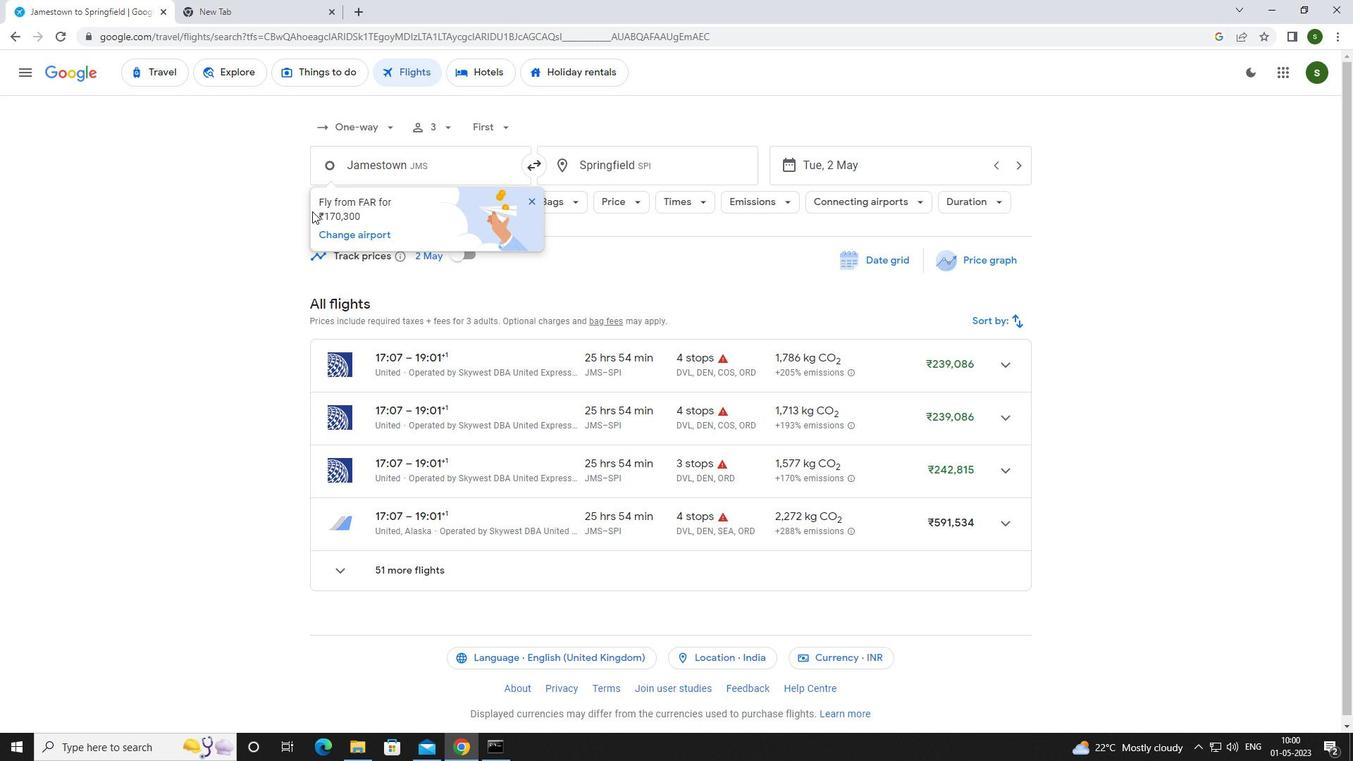 
Action: Mouse pressed left at (269, 222)
Screenshot: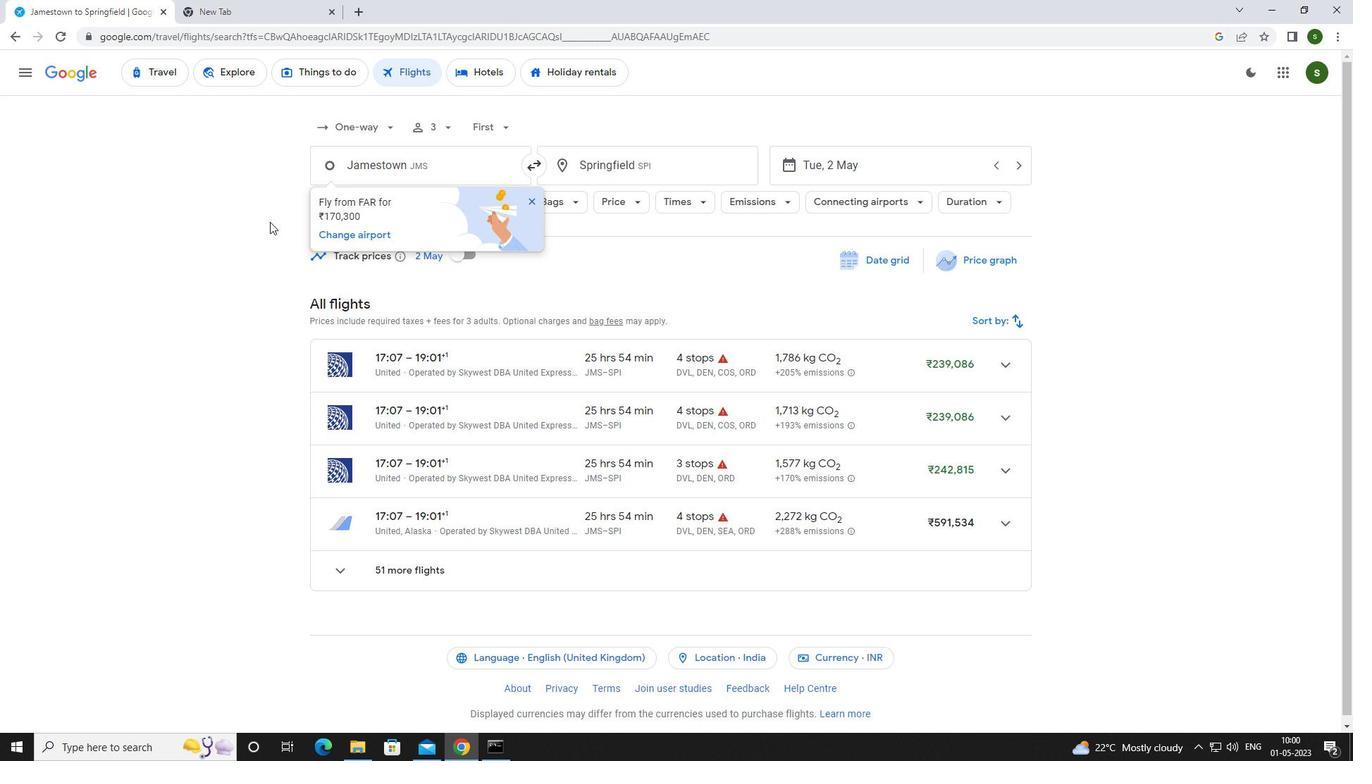 
Action: Mouse moved to (529, 197)
Screenshot: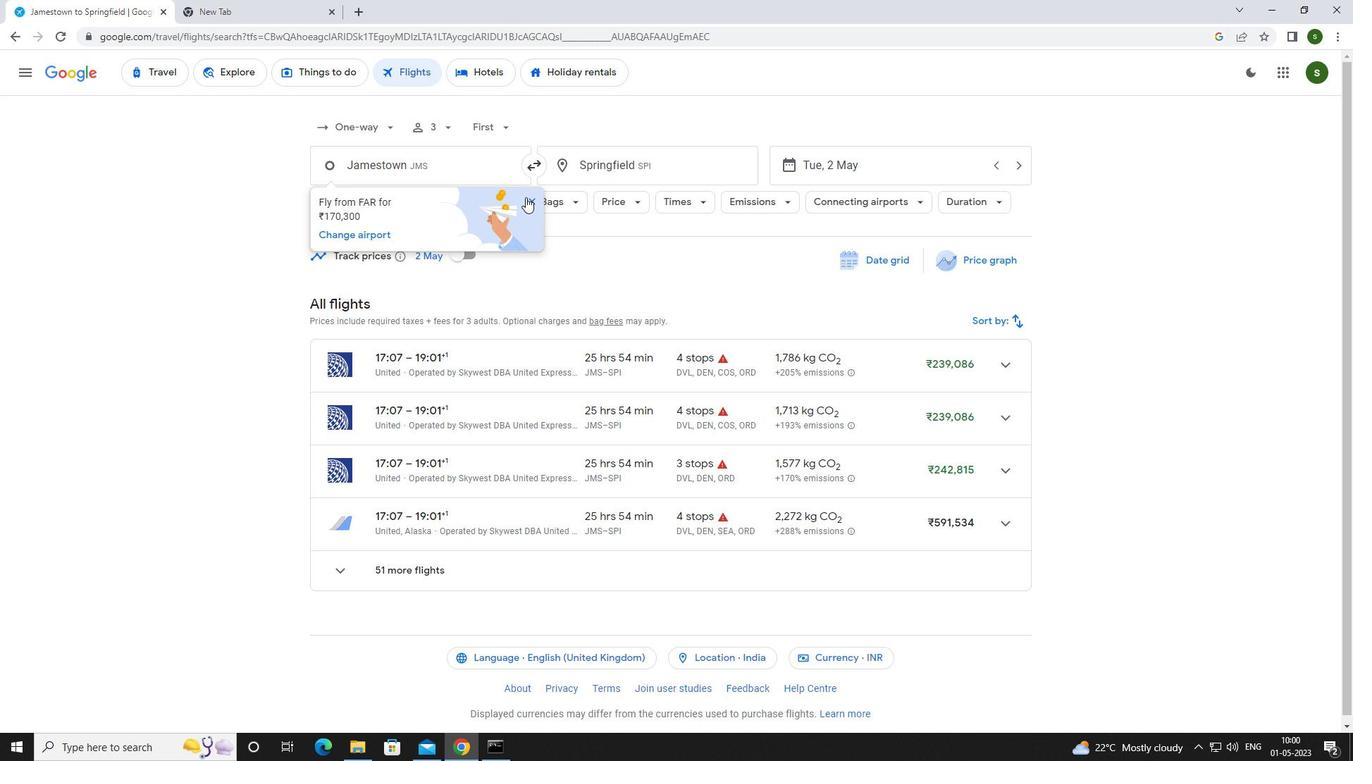 
Action: Mouse pressed left at (529, 197)
Screenshot: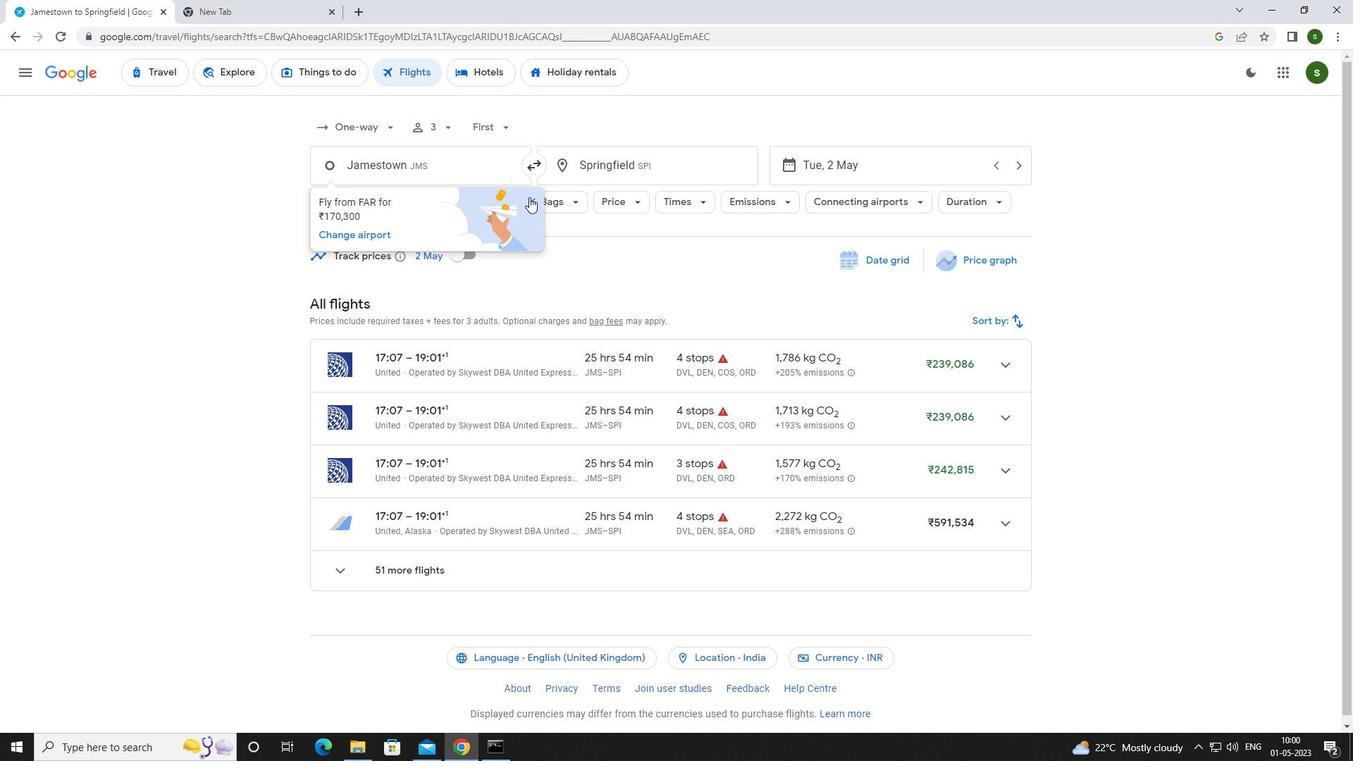 
Action: Mouse moved to (364, 204)
Screenshot: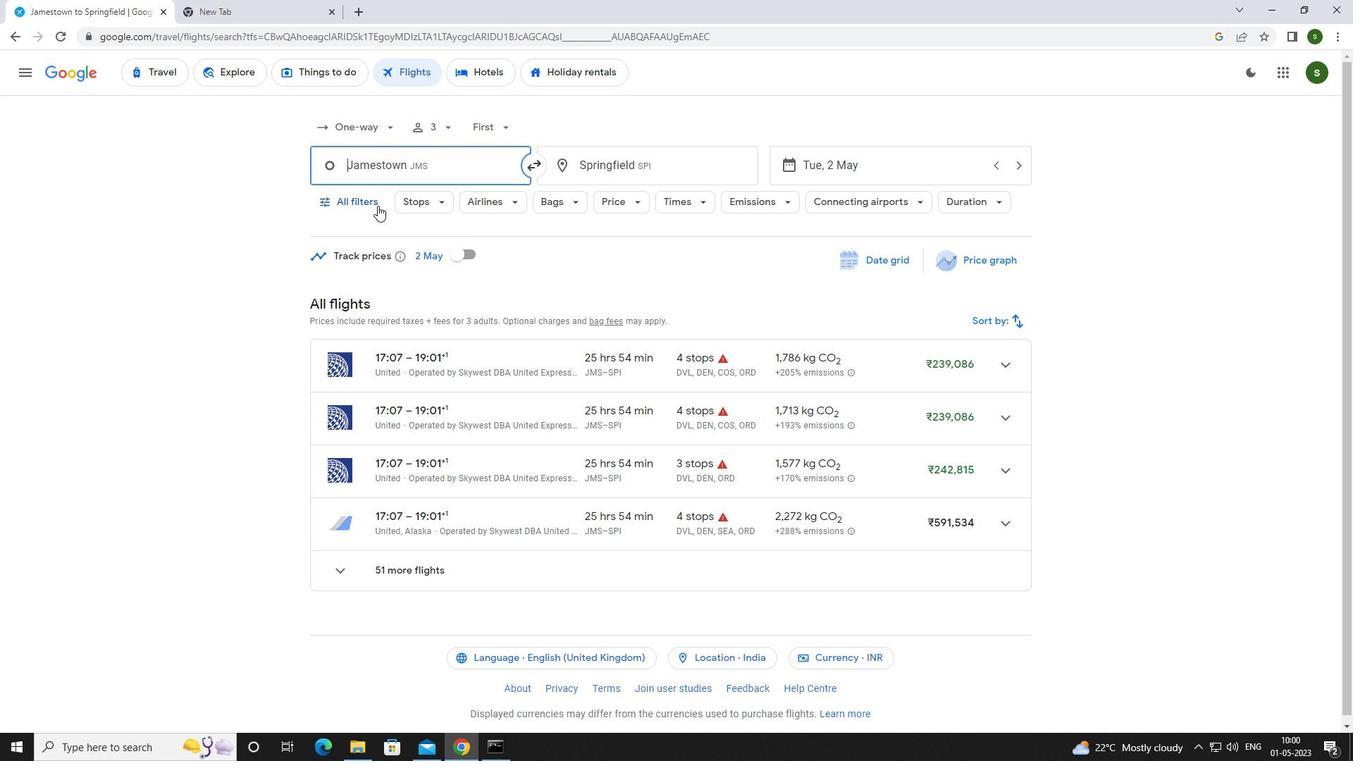 
Action: Mouse pressed left at (364, 204)
Screenshot: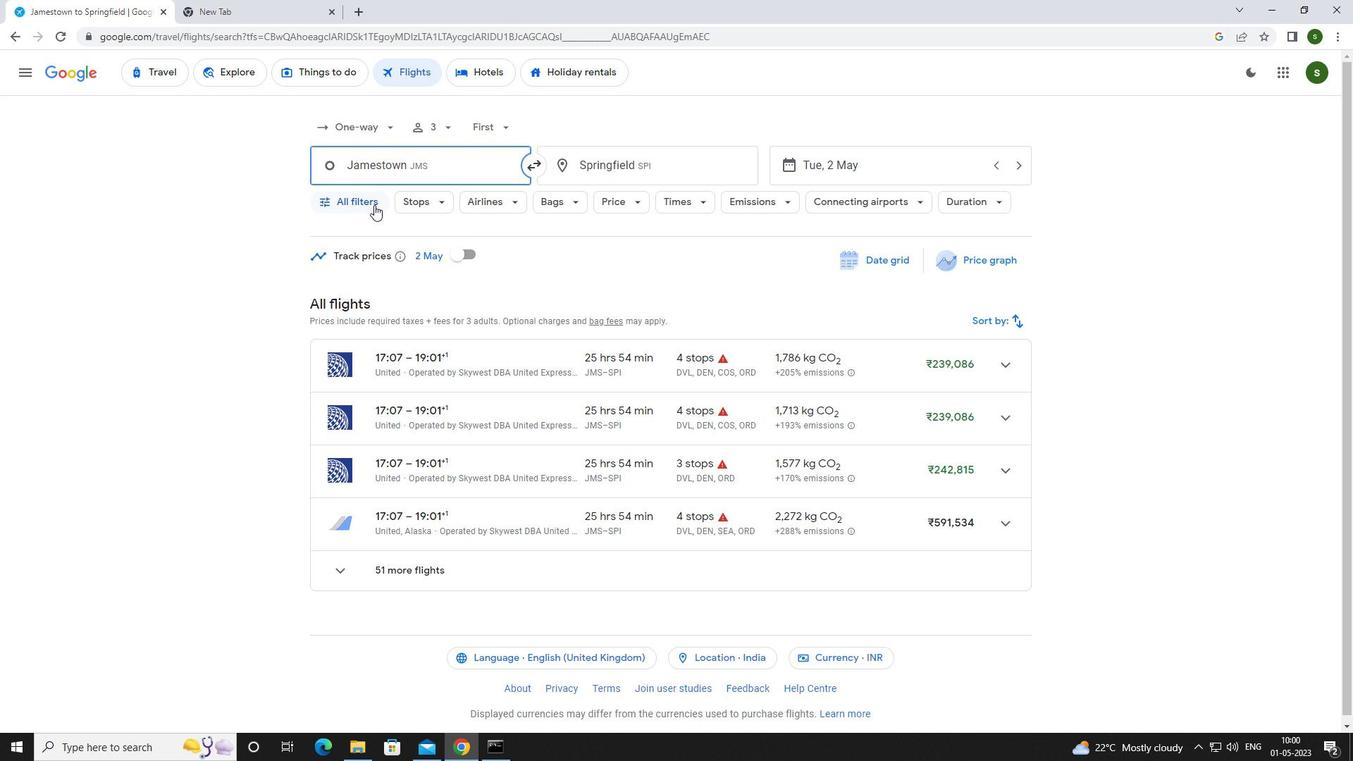 
Action: Mouse moved to (528, 504)
Screenshot: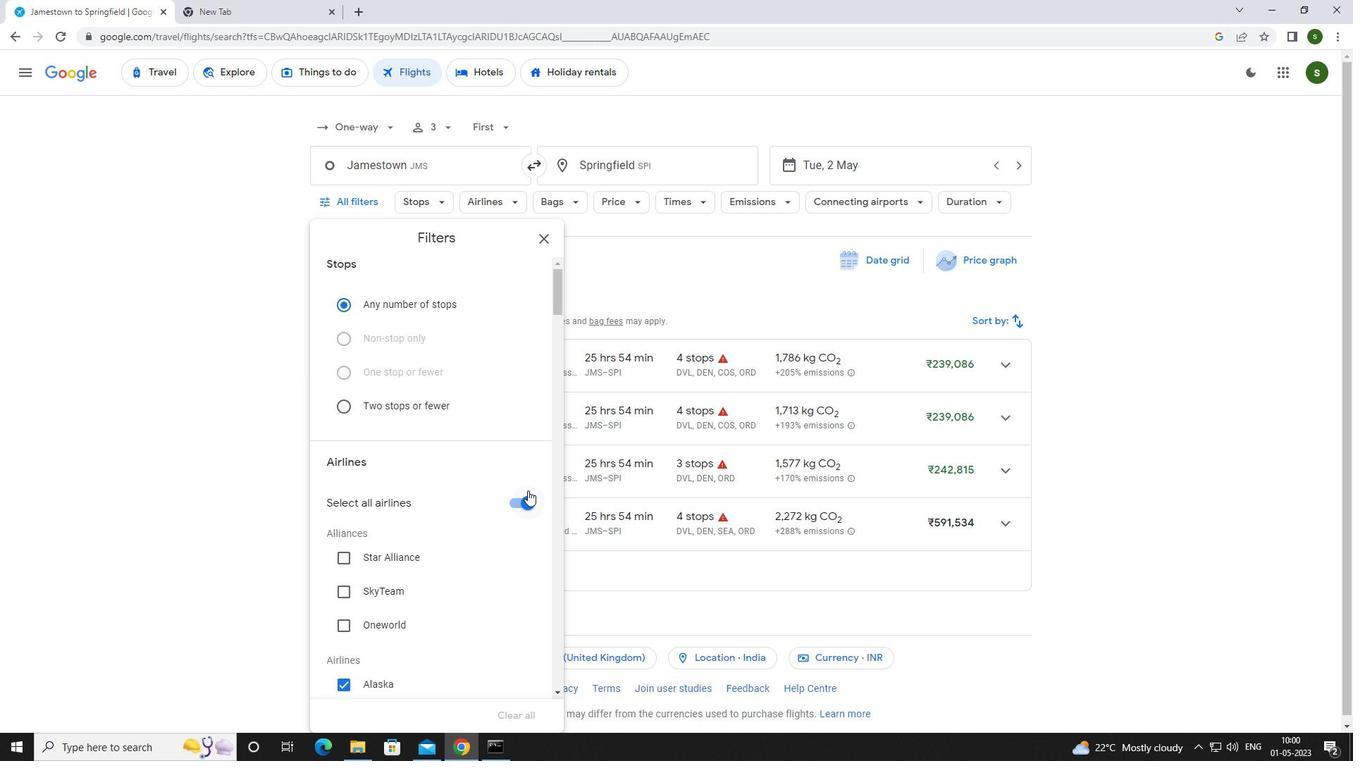 
Action: Mouse pressed left at (528, 504)
Screenshot: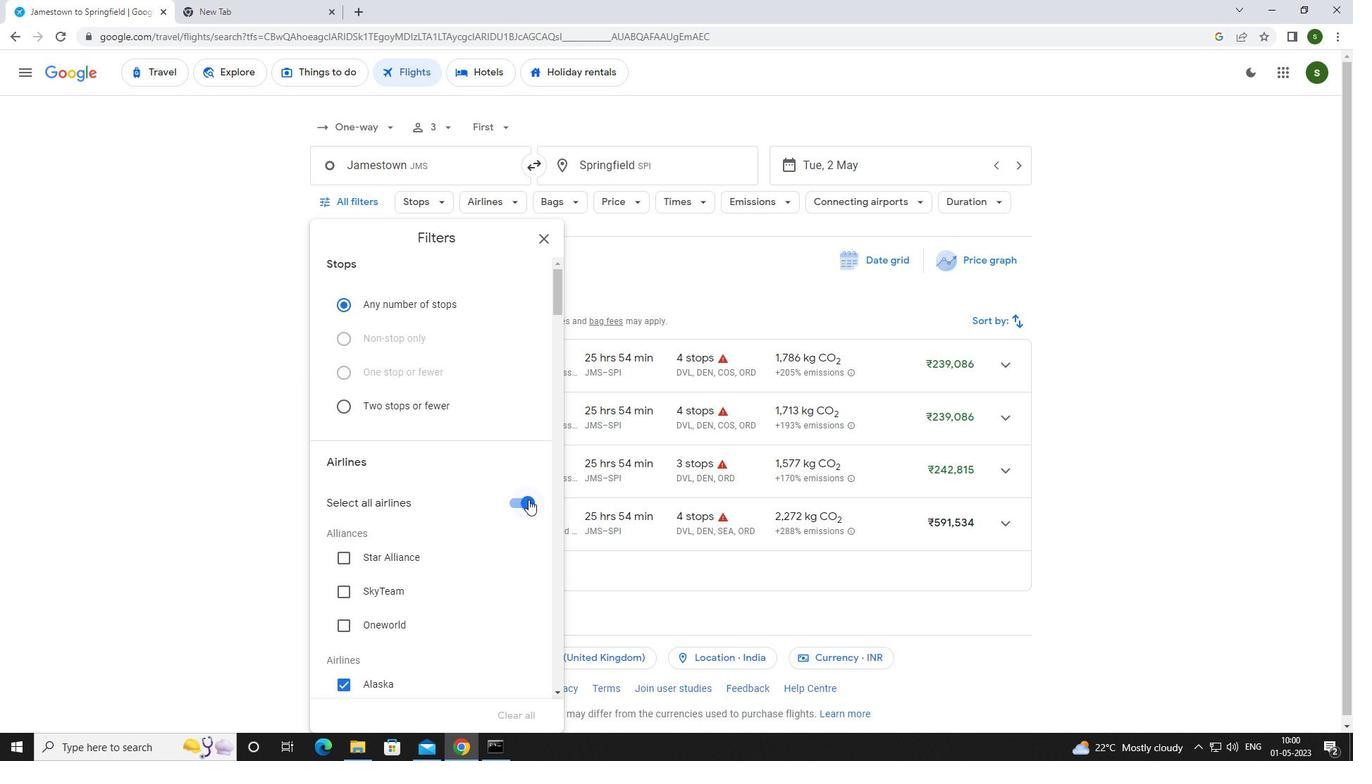 
Action: Mouse moved to (446, 448)
Screenshot: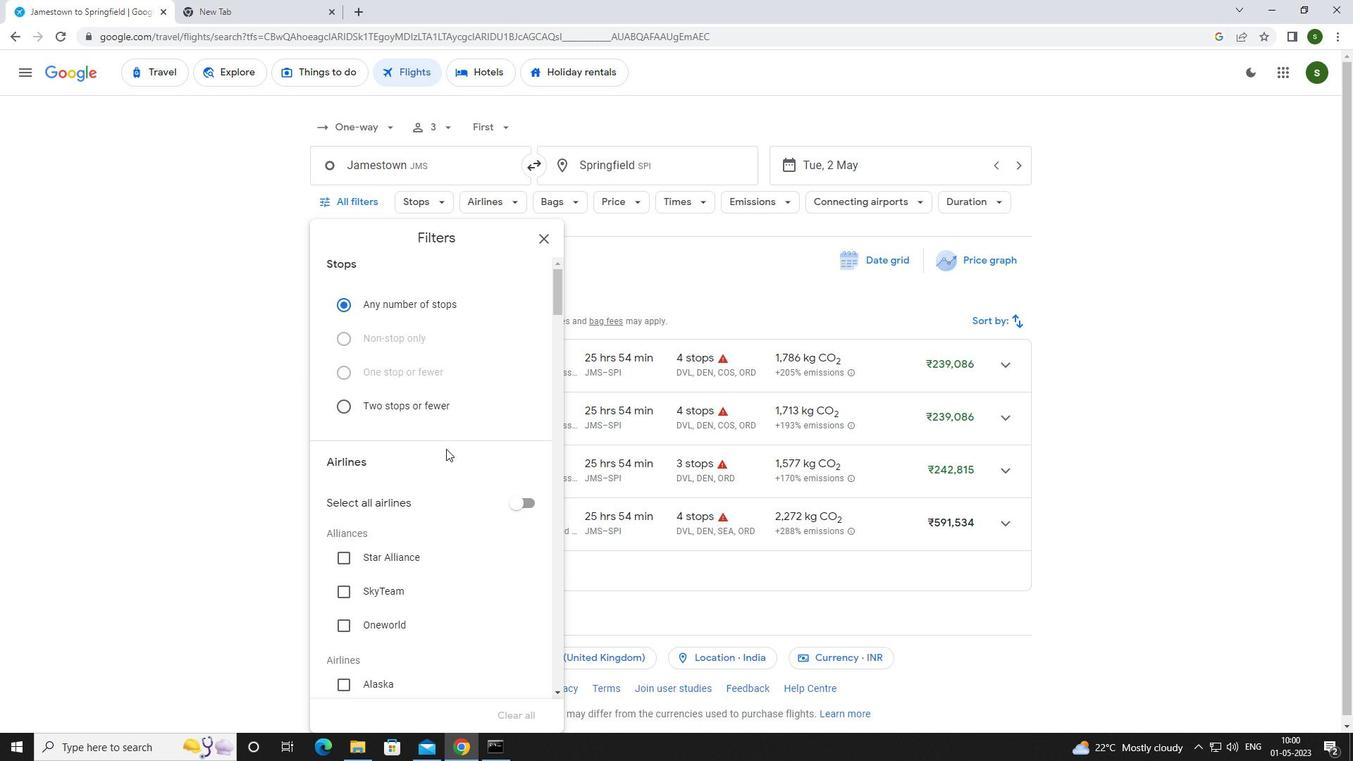 
Action: Mouse scrolled (446, 448) with delta (0, 0)
Screenshot: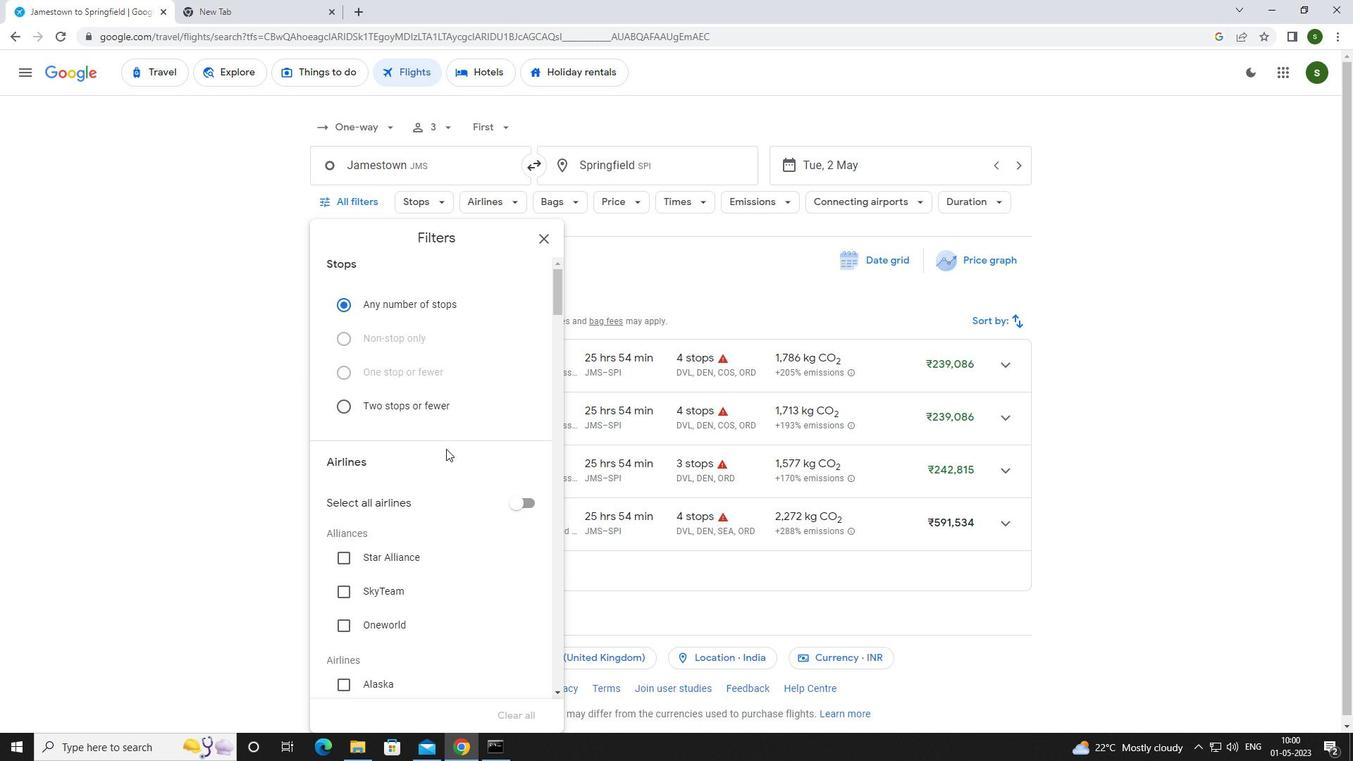 
Action: Mouse scrolled (446, 448) with delta (0, 0)
Screenshot: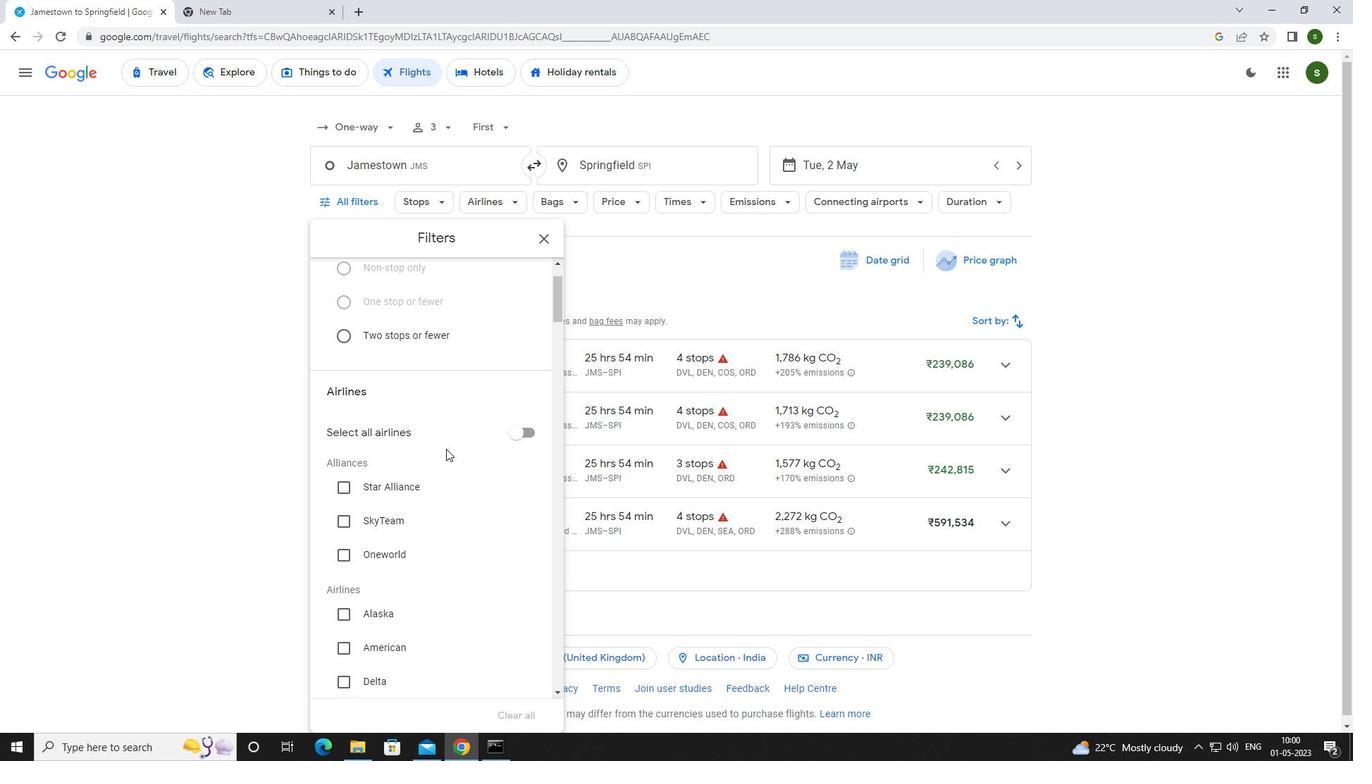 
Action: Mouse scrolled (446, 448) with delta (0, 0)
Screenshot: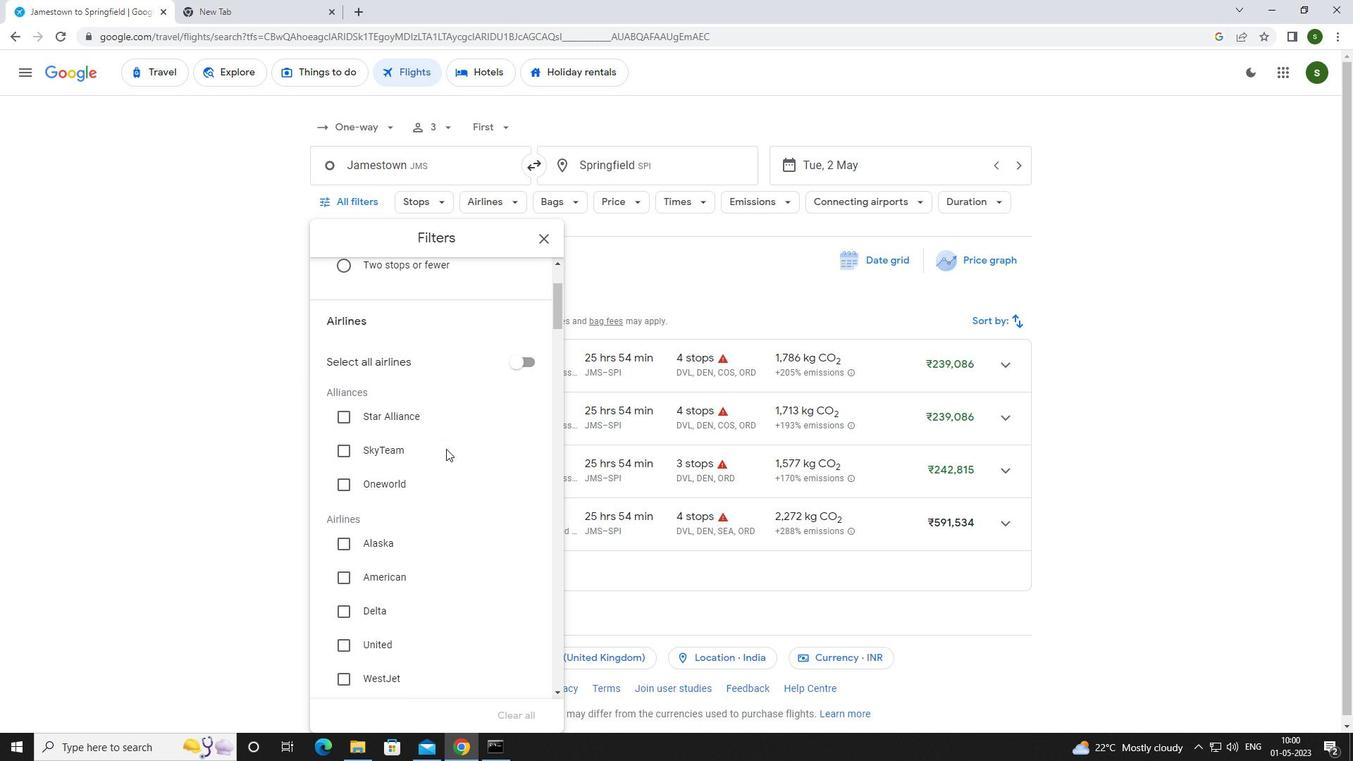 
Action: Mouse scrolled (446, 448) with delta (0, 0)
Screenshot: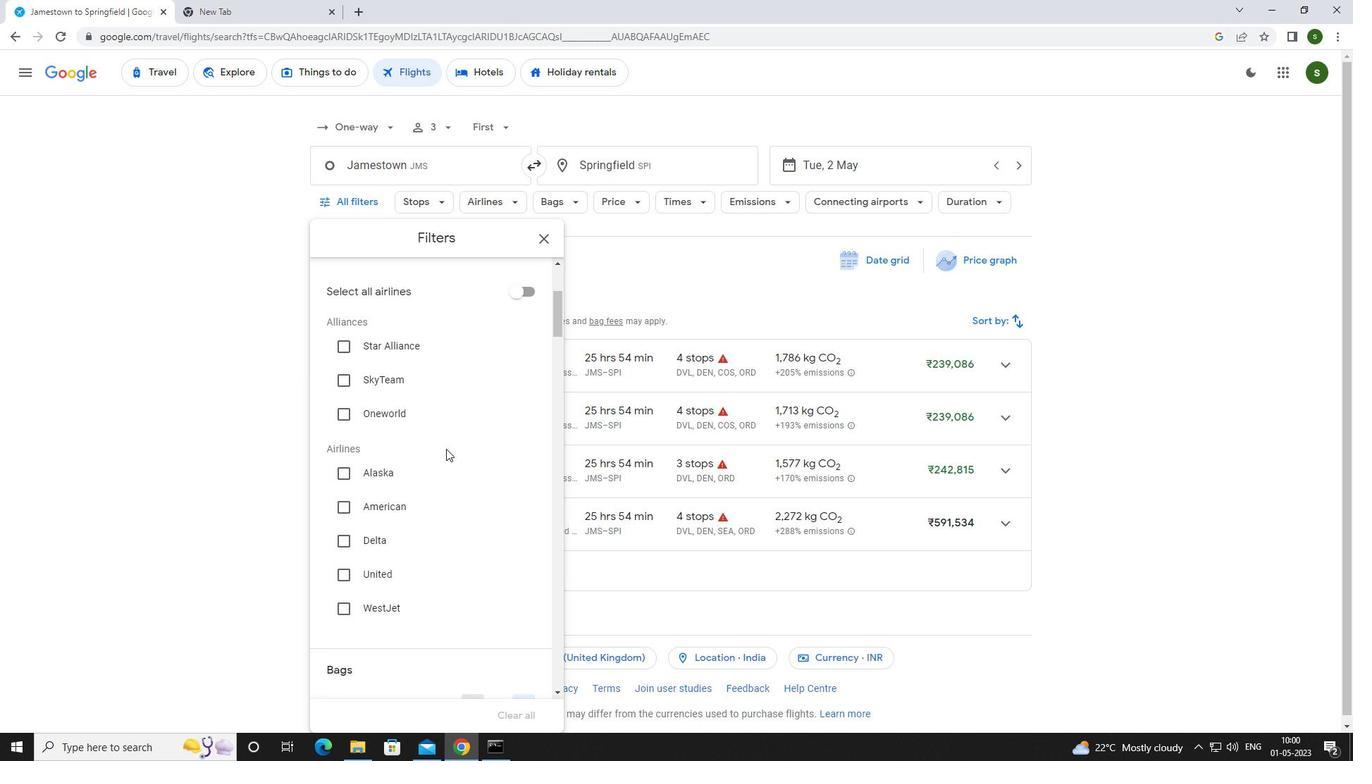 
Action: Mouse scrolled (446, 448) with delta (0, 0)
Screenshot: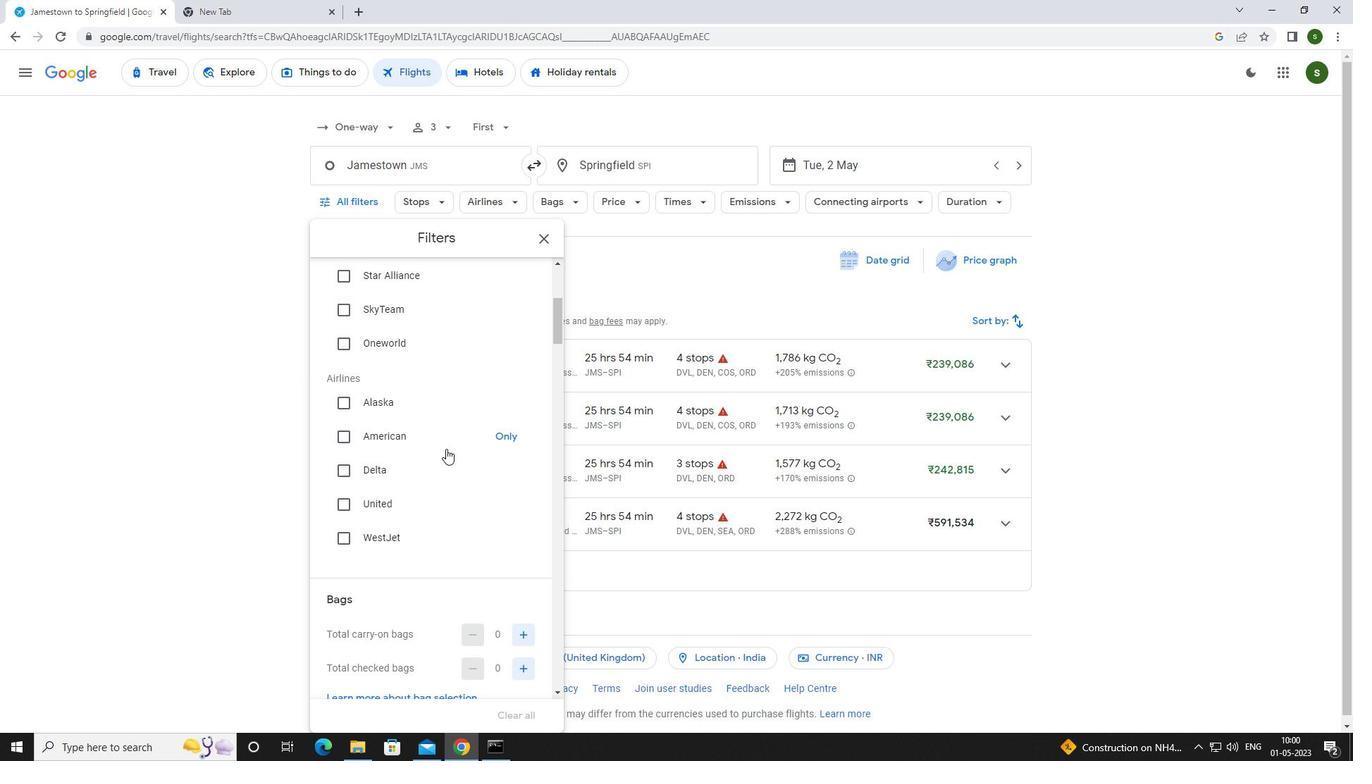 
Action: Mouse scrolled (446, 448) with delta (0, 0)
Screenshot: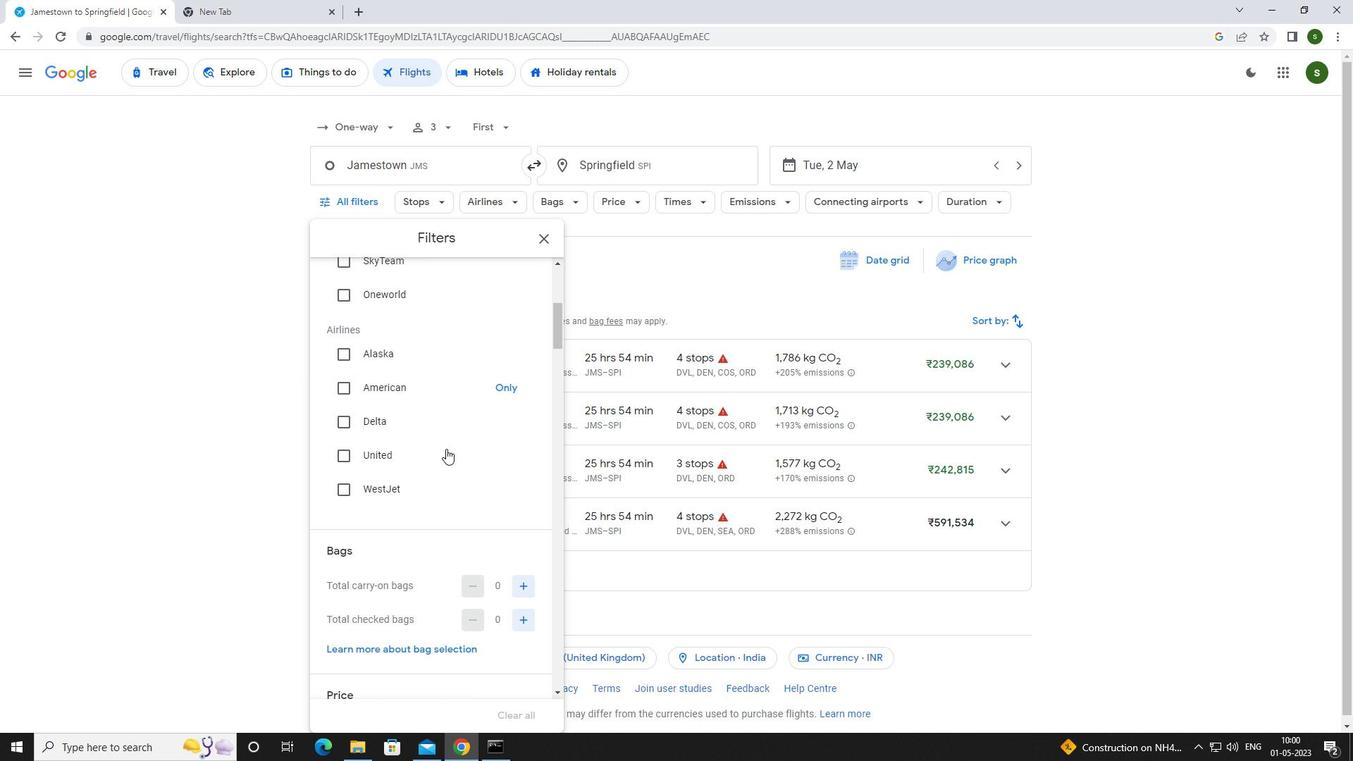 
Action: Mouse scrolled (446, 448) with delta (0, 0)
Screenshot: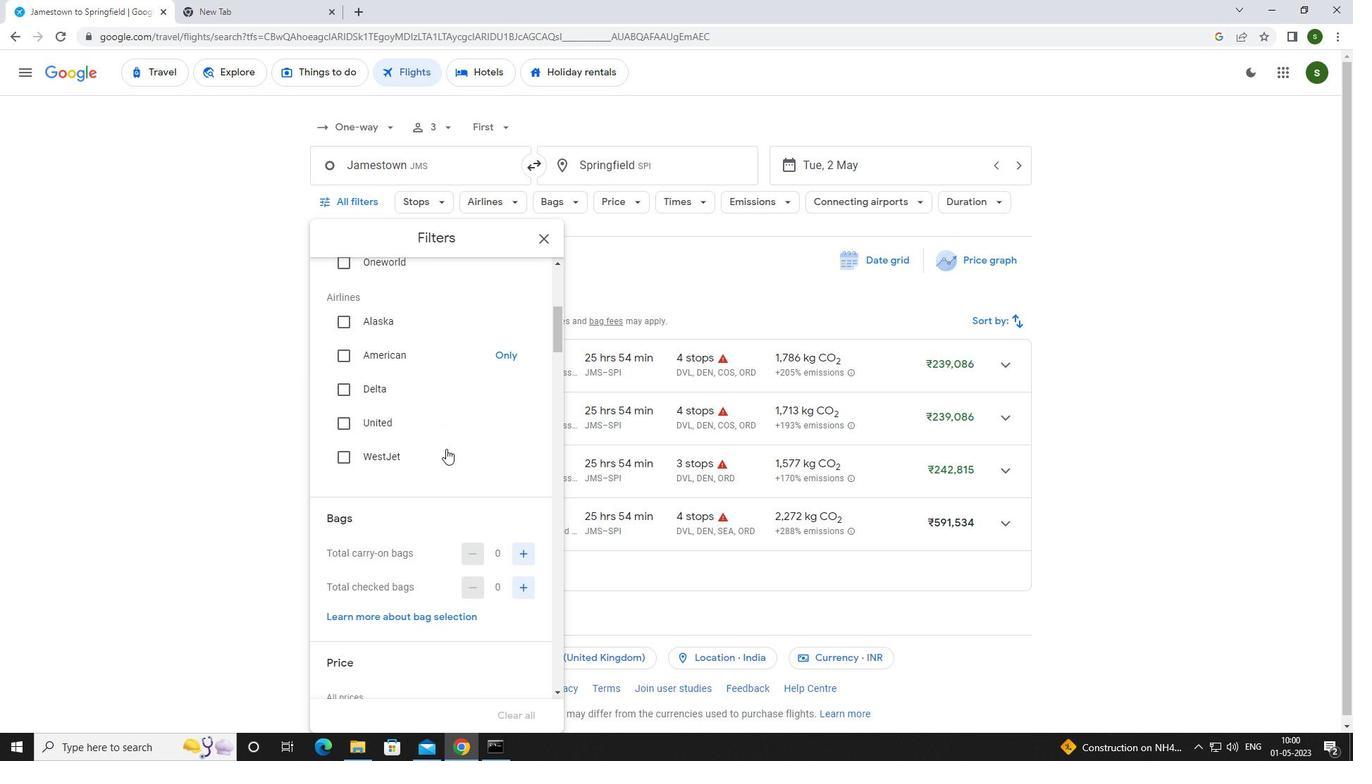 
Action: Mouse moved to (525, 421)
Screenshot: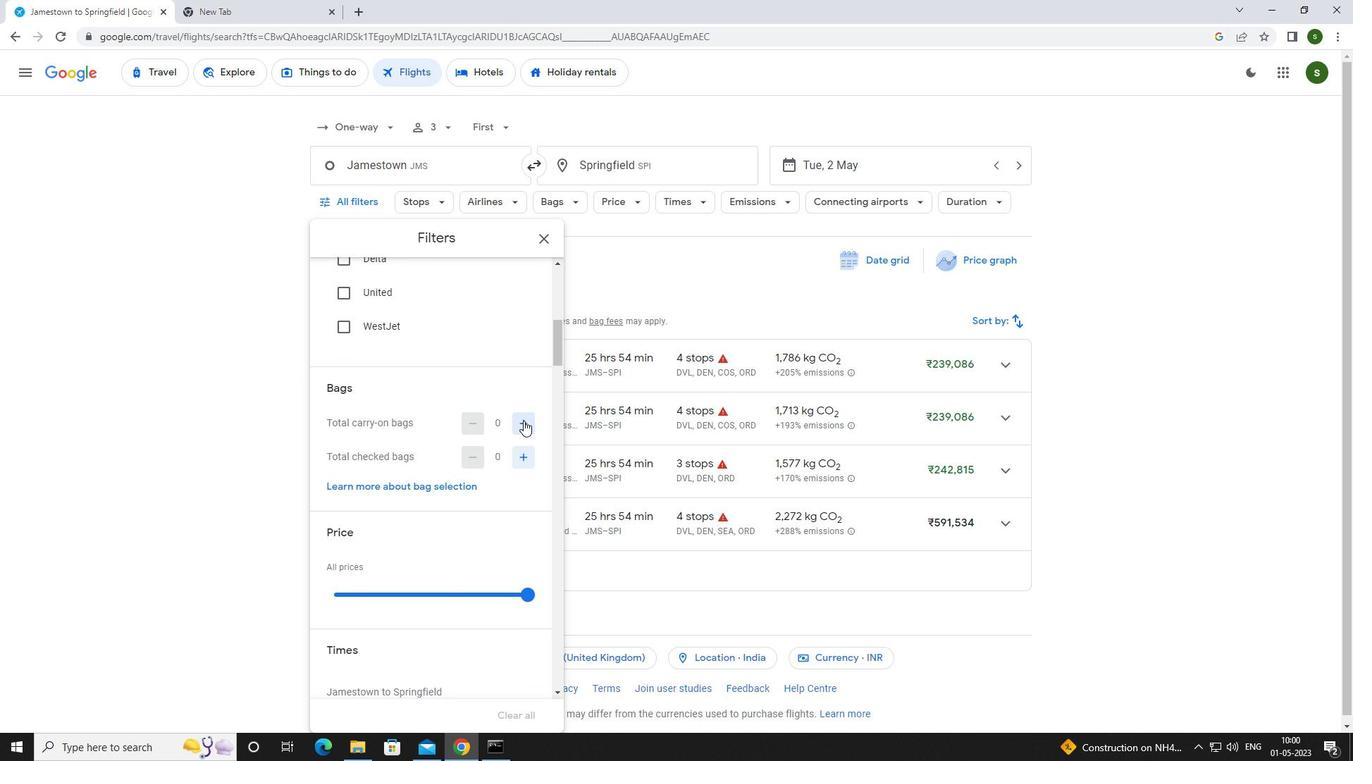 
Action: Mouse pressed left at (525, 421)
Screenshot: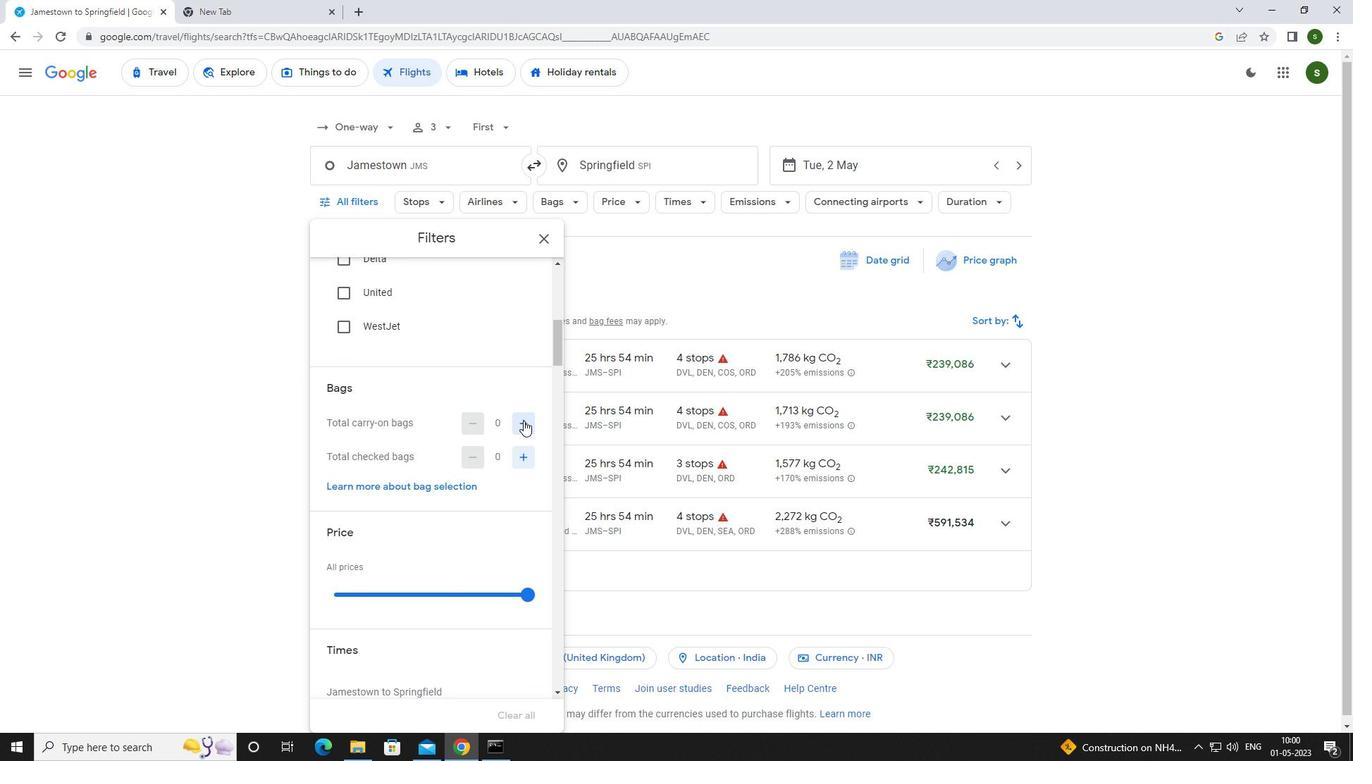 
Action: Mouse moved to (523, 592)
Screenshot: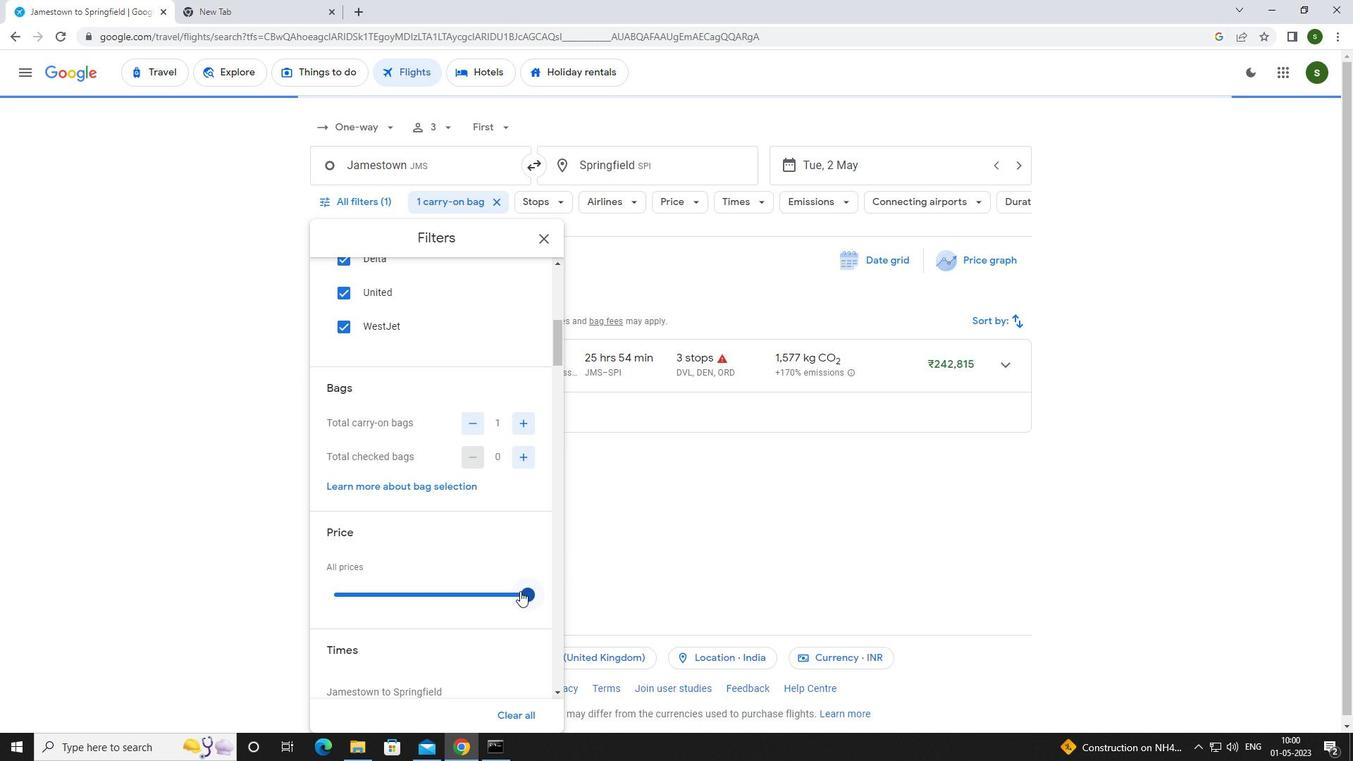 
Action: Mouse pressed left at (523, 592)
Screenshot: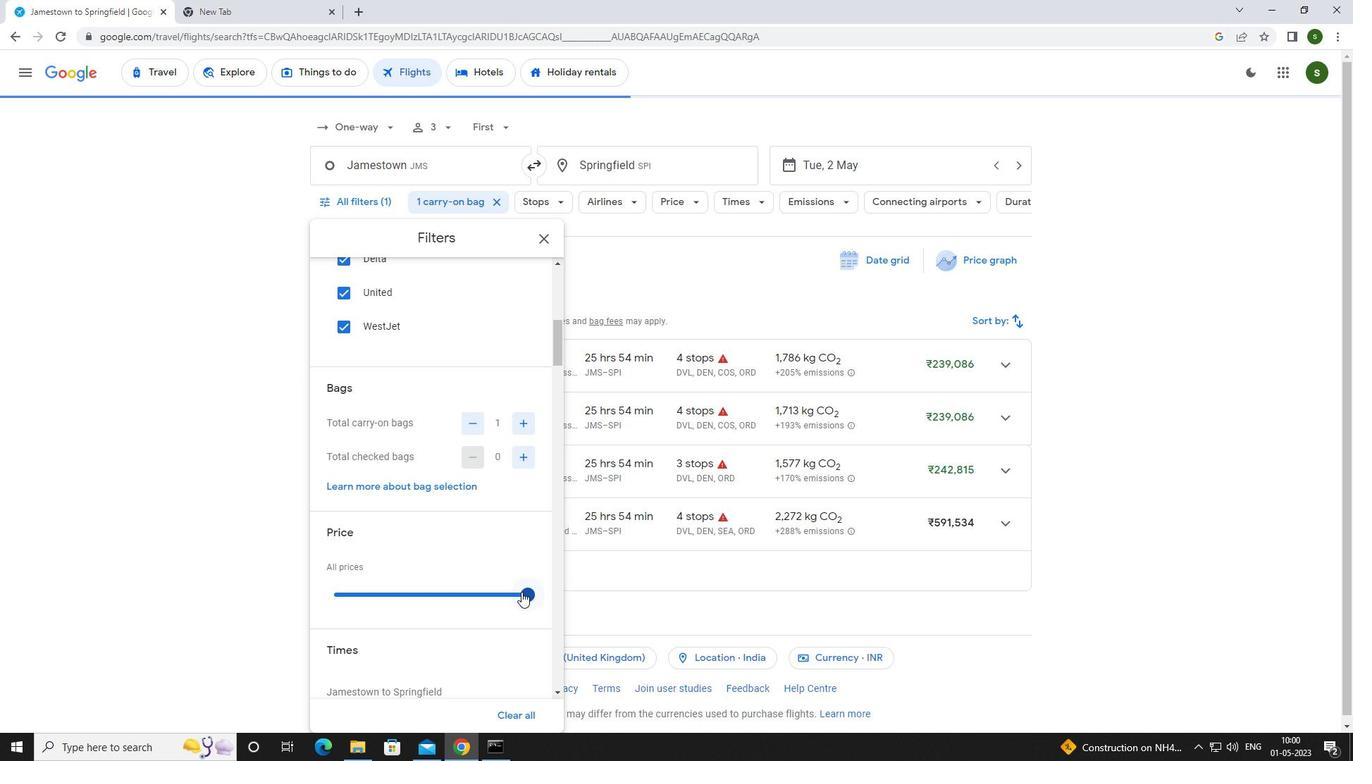 
Action: Mouse moved to (444, 547)
Screenshot: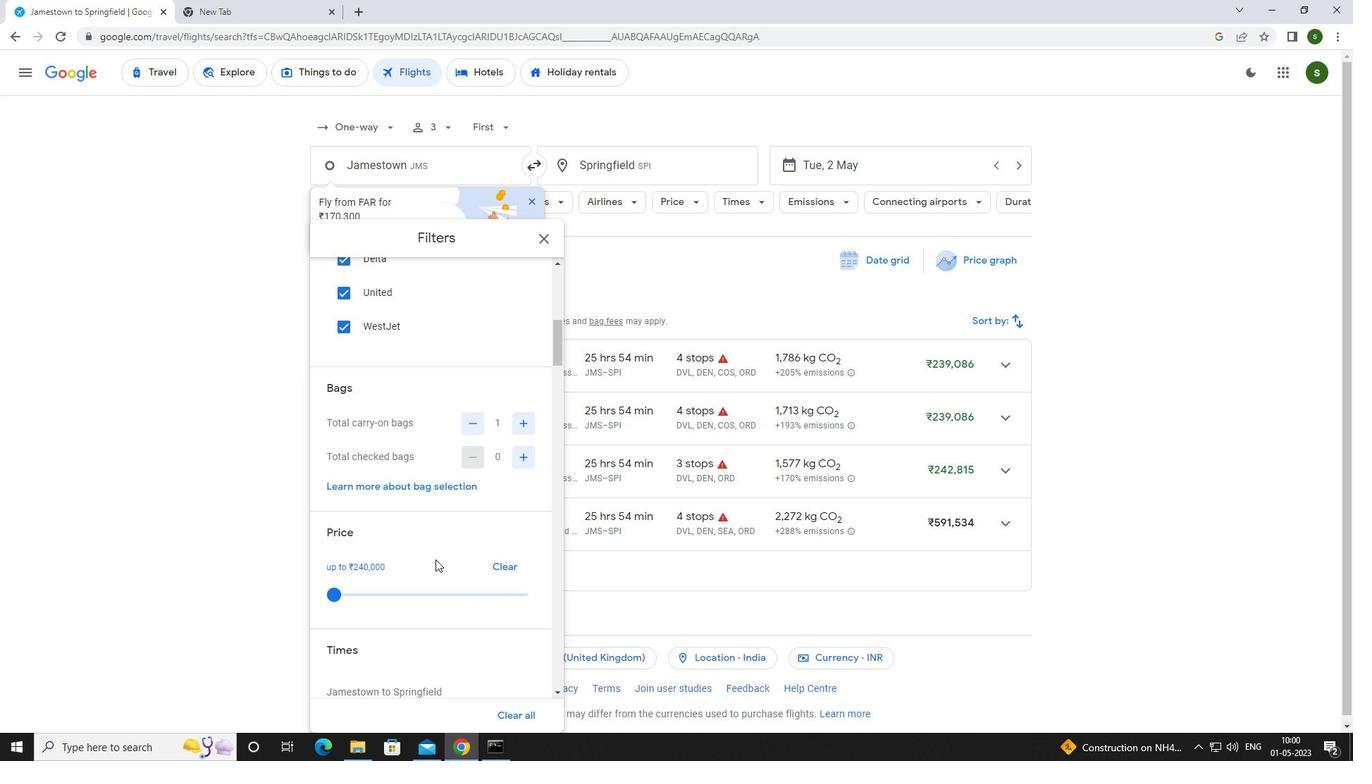 
Action: Mouse scrolled (444, 546) with delta (0, 0)
Screenshot: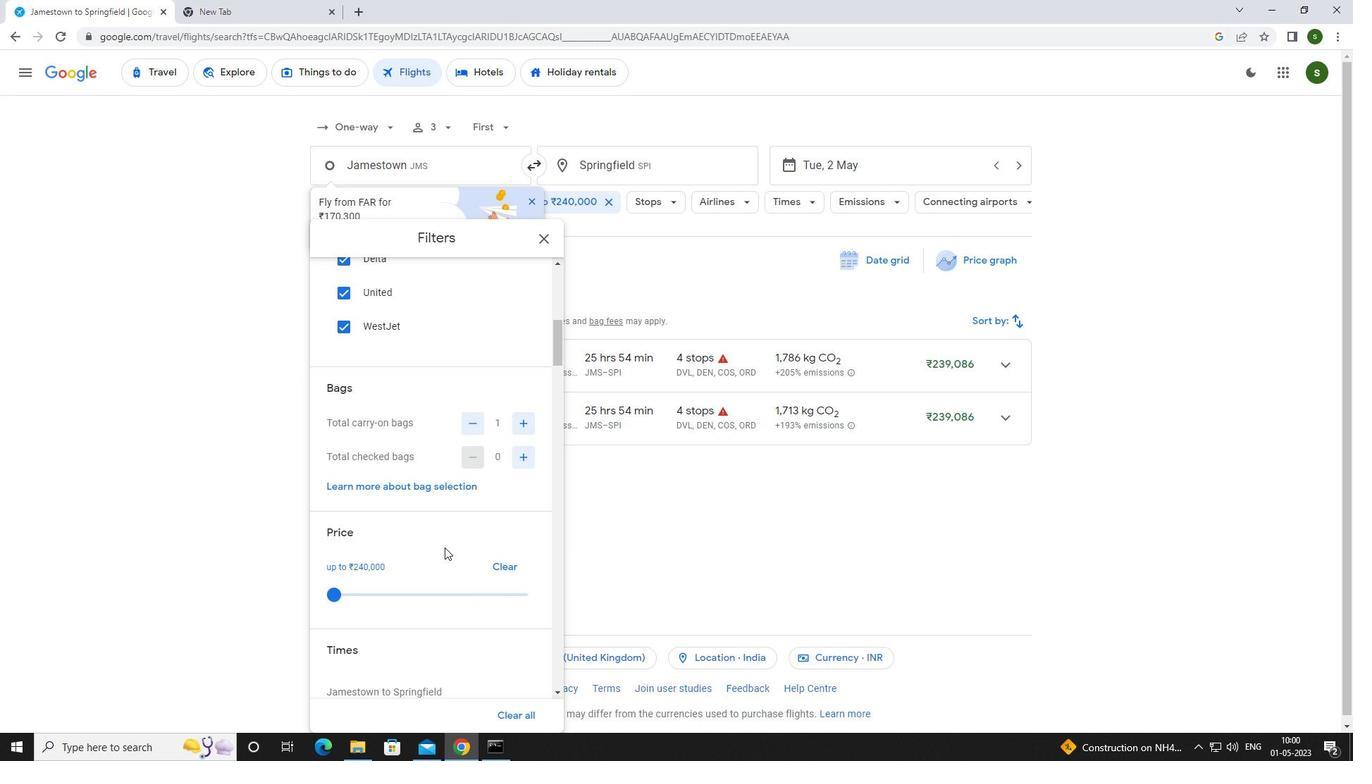 
Action: Mouse scrolled (444, 546) with delta (0, 0)
Screenshot: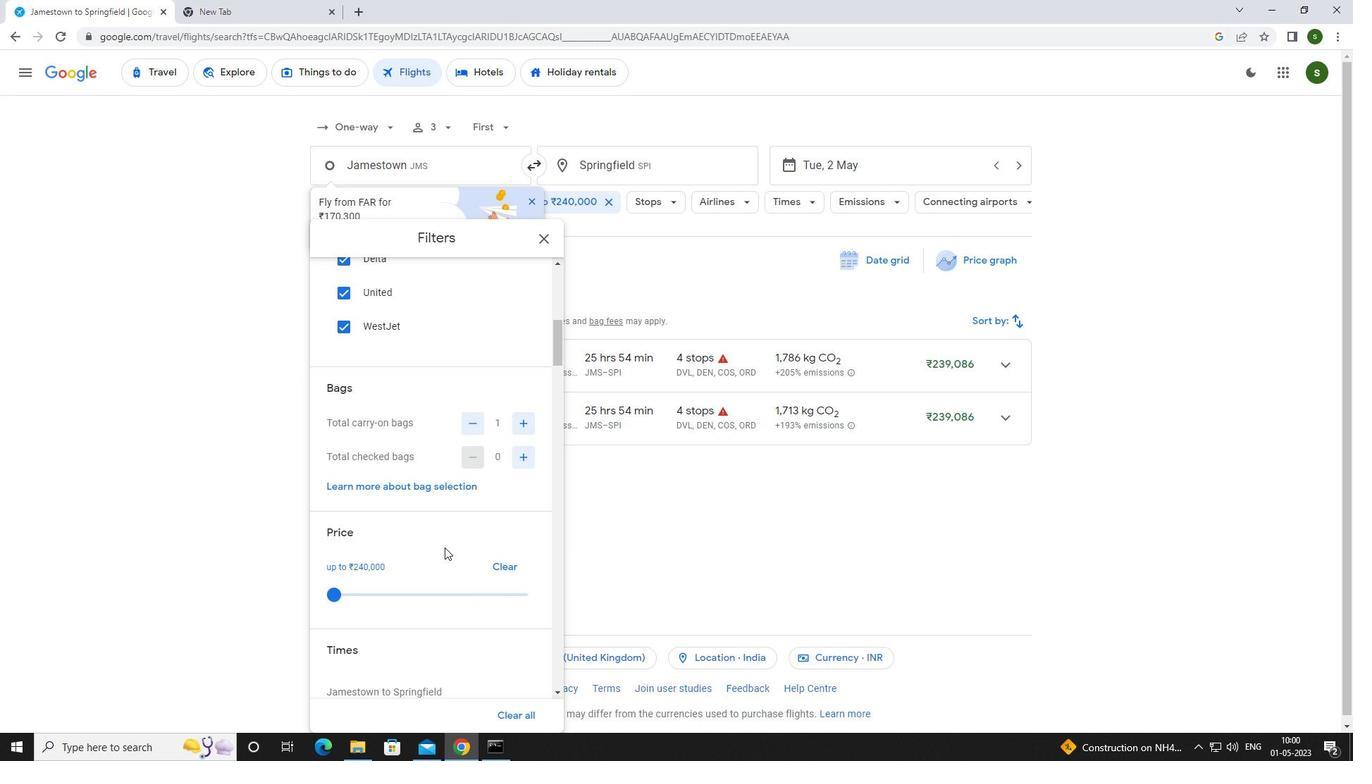 
Action: Mouse scrolled (444, 546) with delta (0, 0)
Screenshot: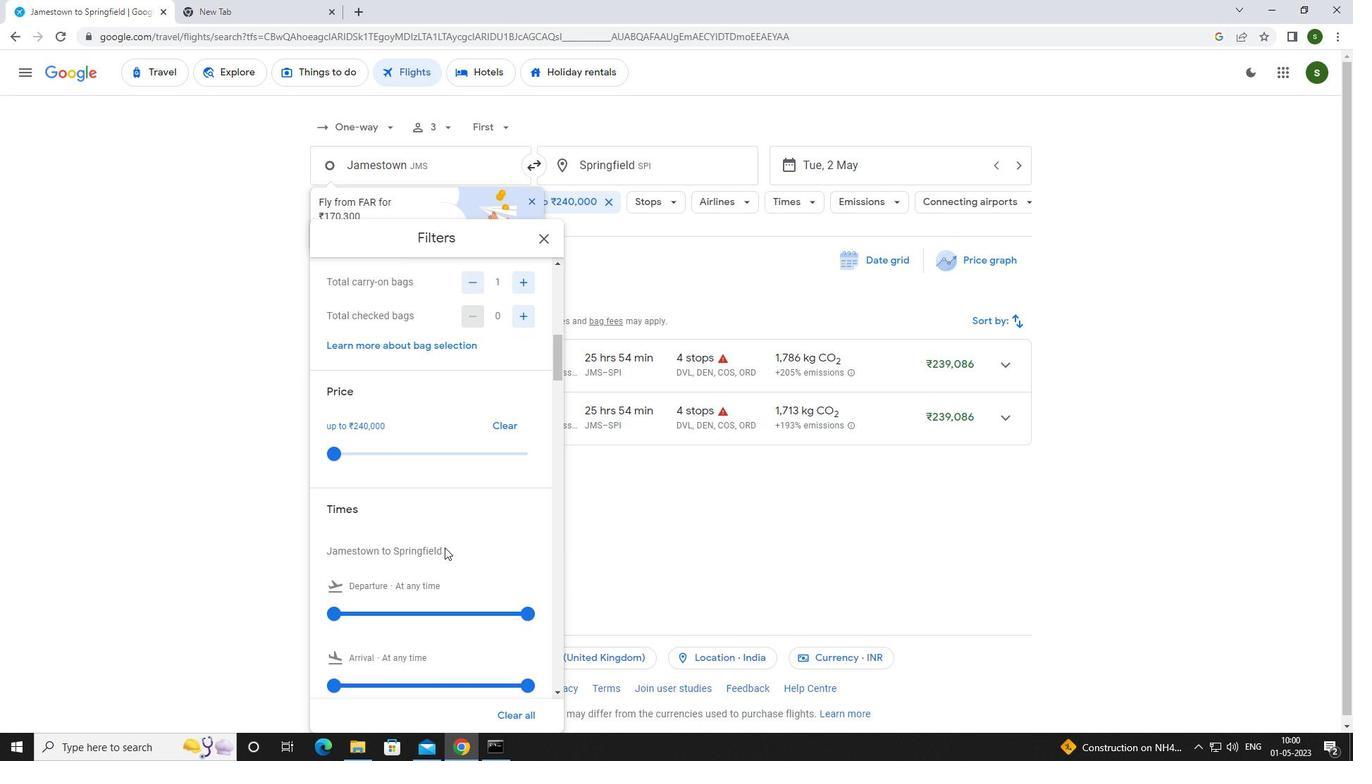 
Action: Mouse scrolled (444, 546) with delta (0, 0)
Screenshot: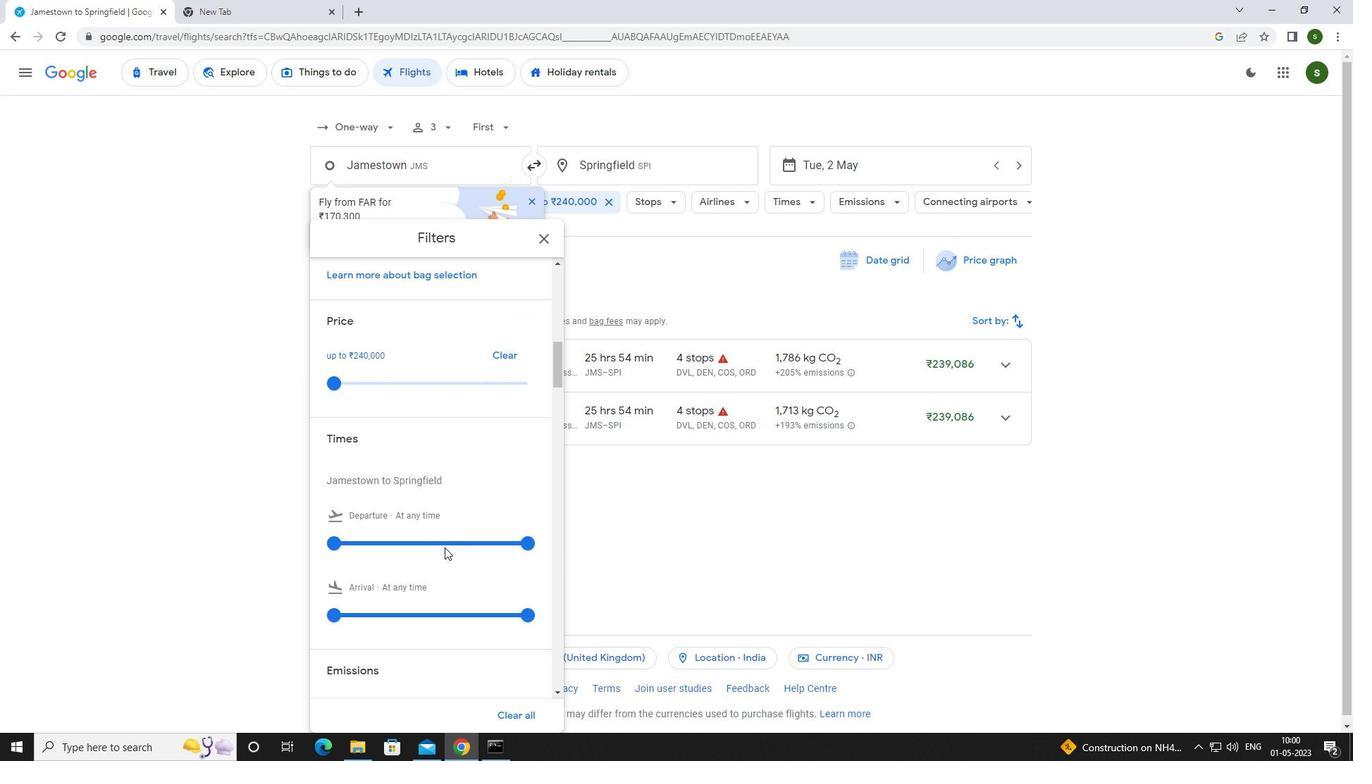 
Action: Mouse scrolled (444, 546) with delta (0, 0)
Screenshot: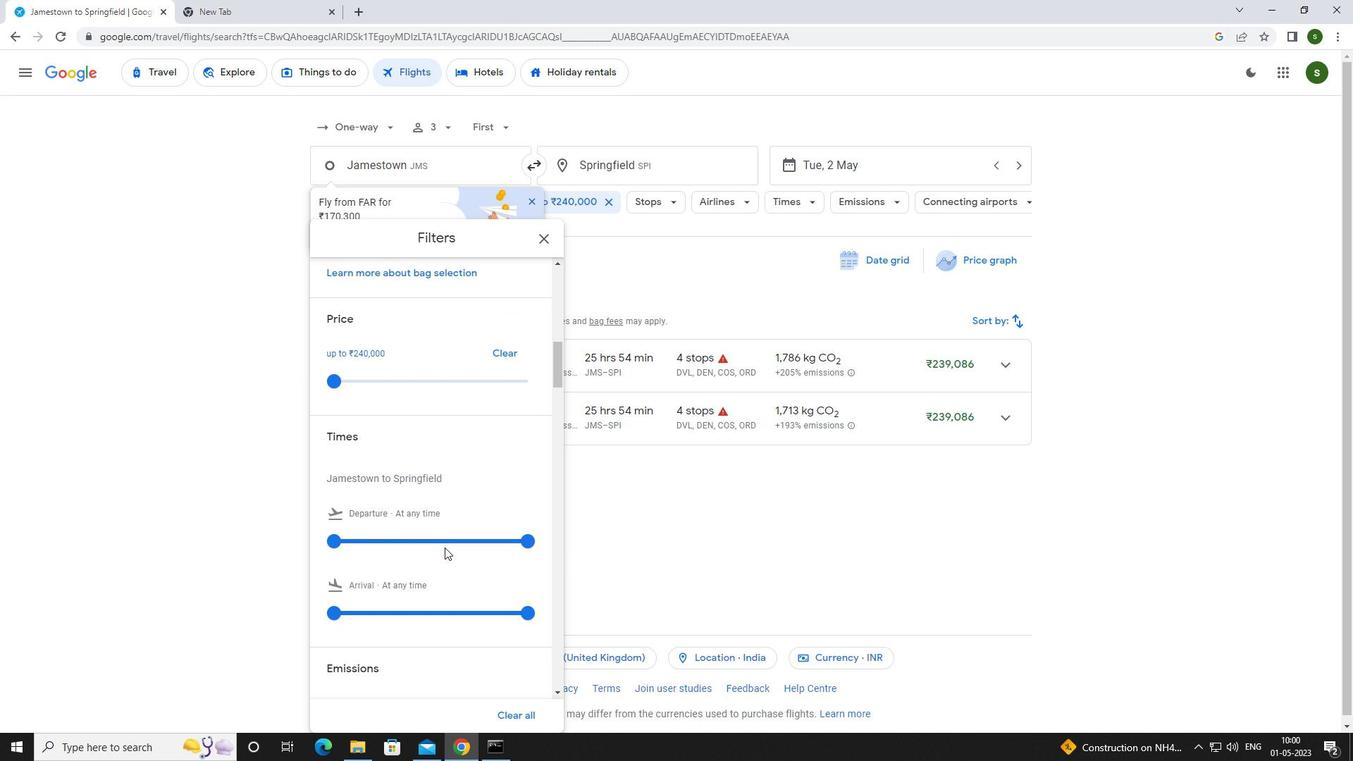 
Action: Mouse moved to (334, 398)
Screenshot: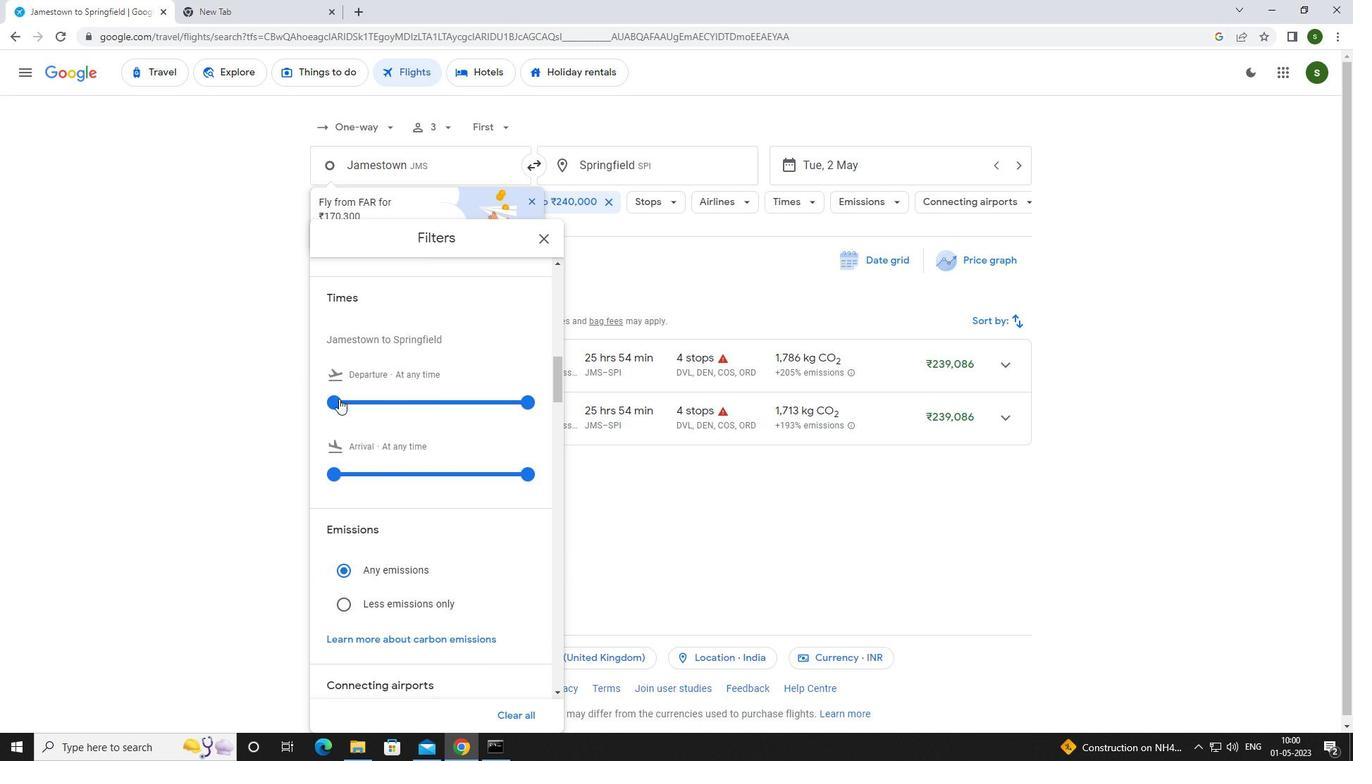 
Action: Mouse pressed left at (334, 398)
Screenshot: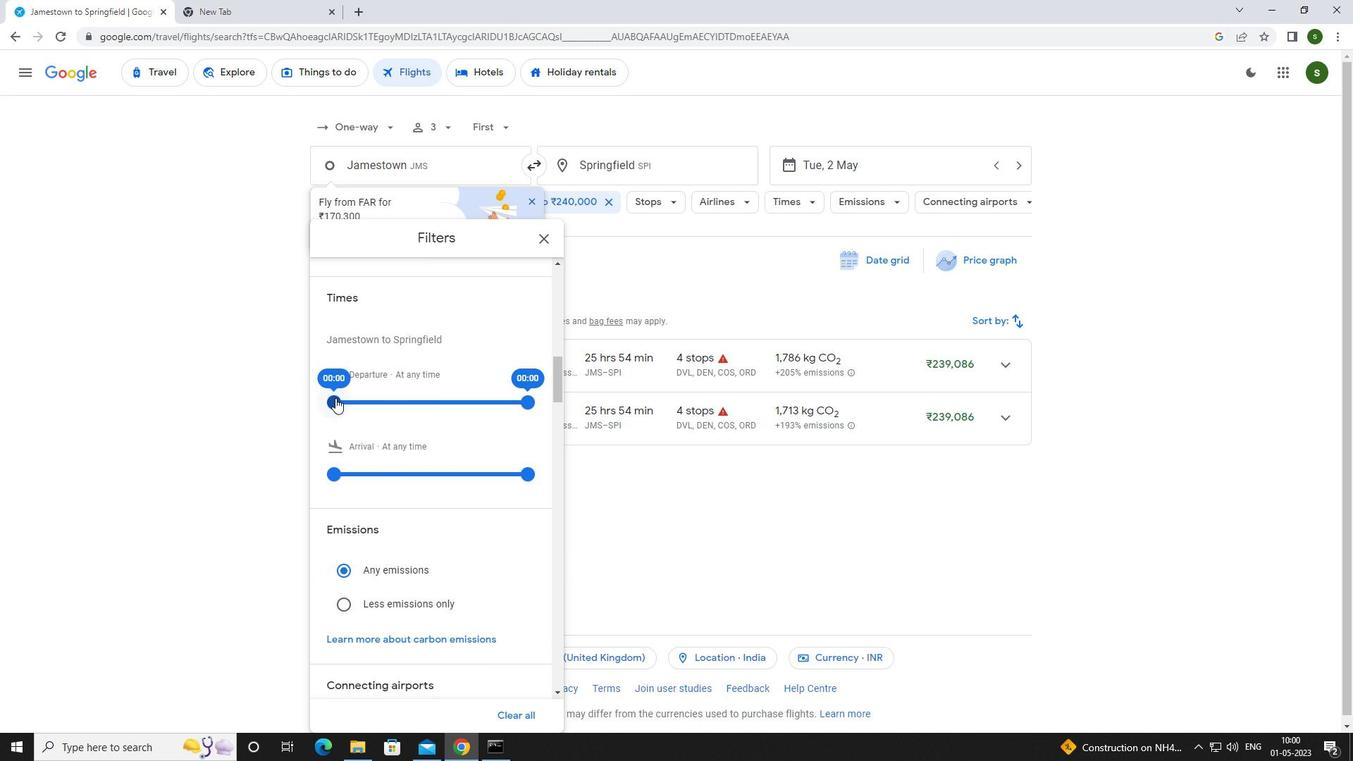 
Action: Mouse moved to (620, 471)
Screenshot: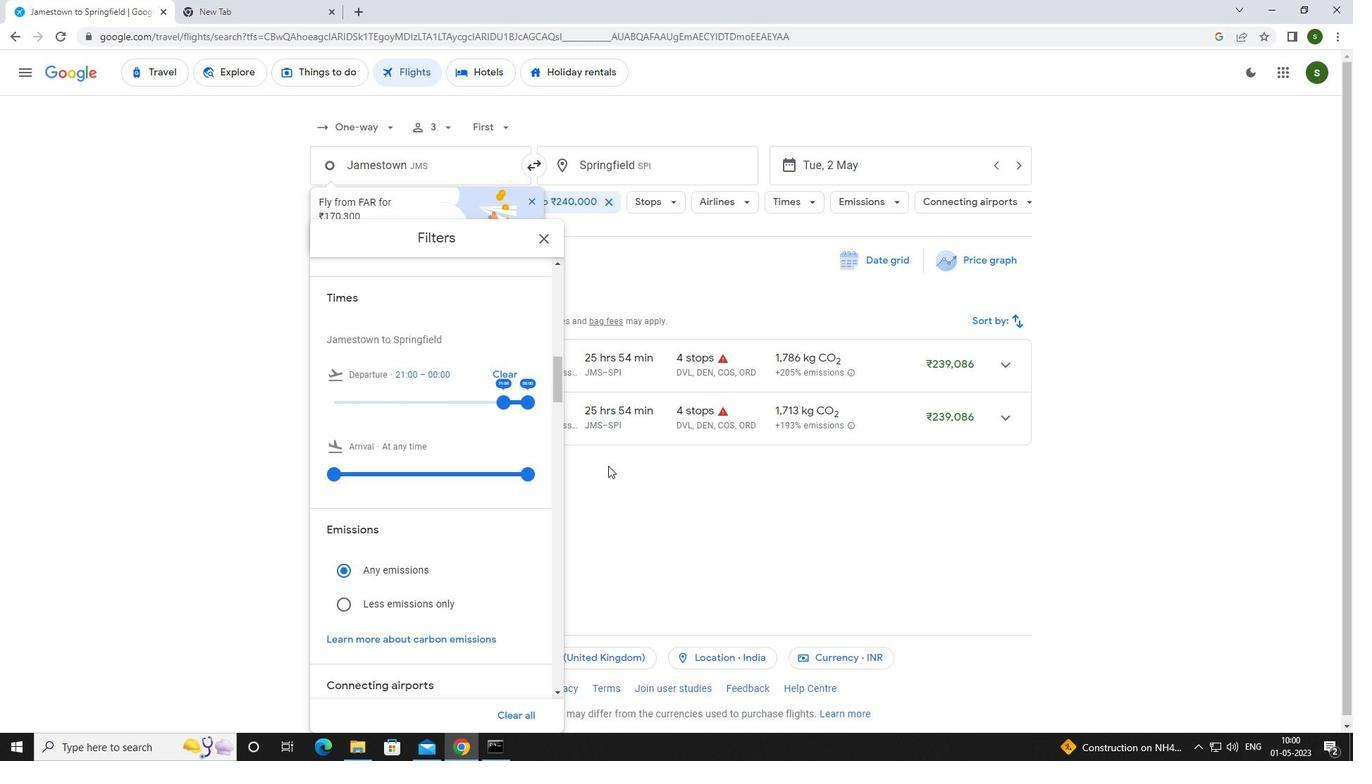 
Action: Mouse pressed left at (620, 471)
Screenshot: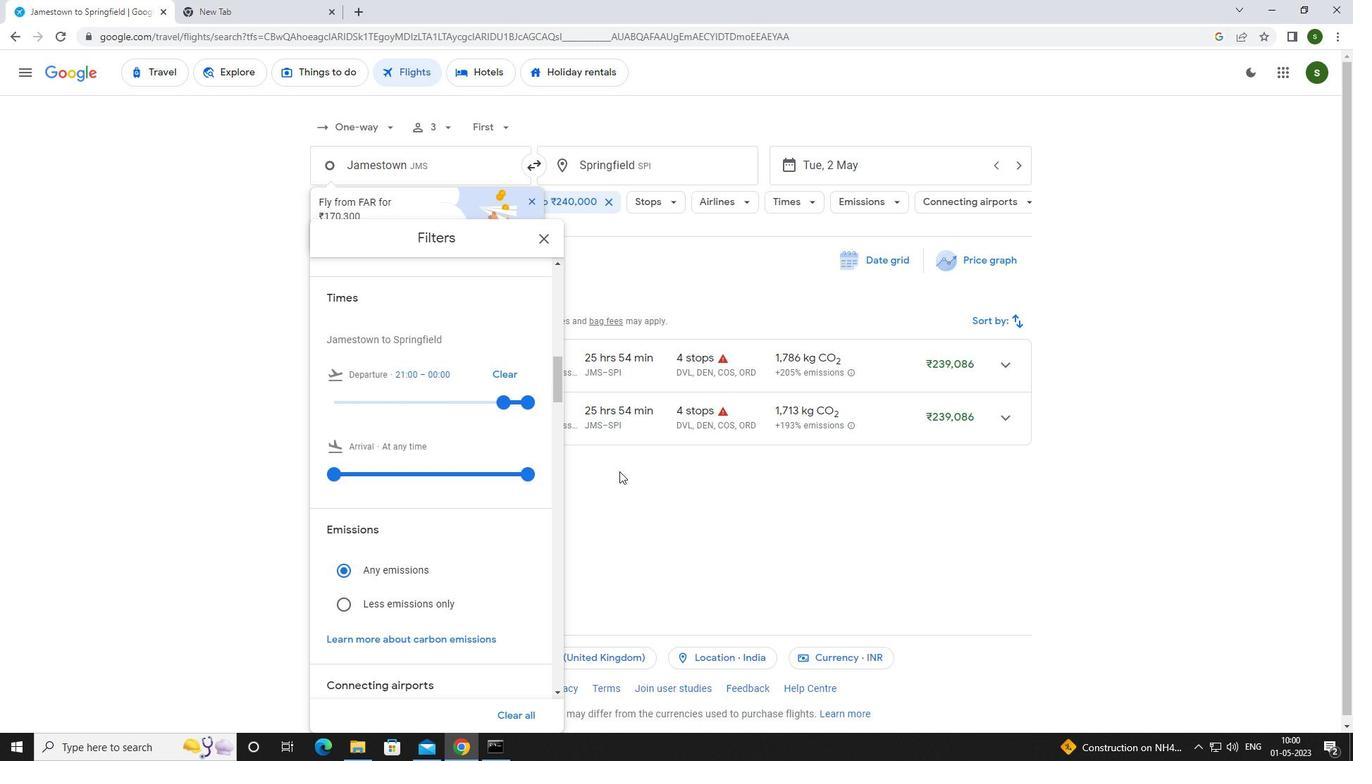 
